 Task: Create a due date automation trigger when advanced on, 2 working days after a card is due add dates starting in less than 1 days at 11:00 AM.
Action: Mouse moved to (1259, 102)
Screenshot: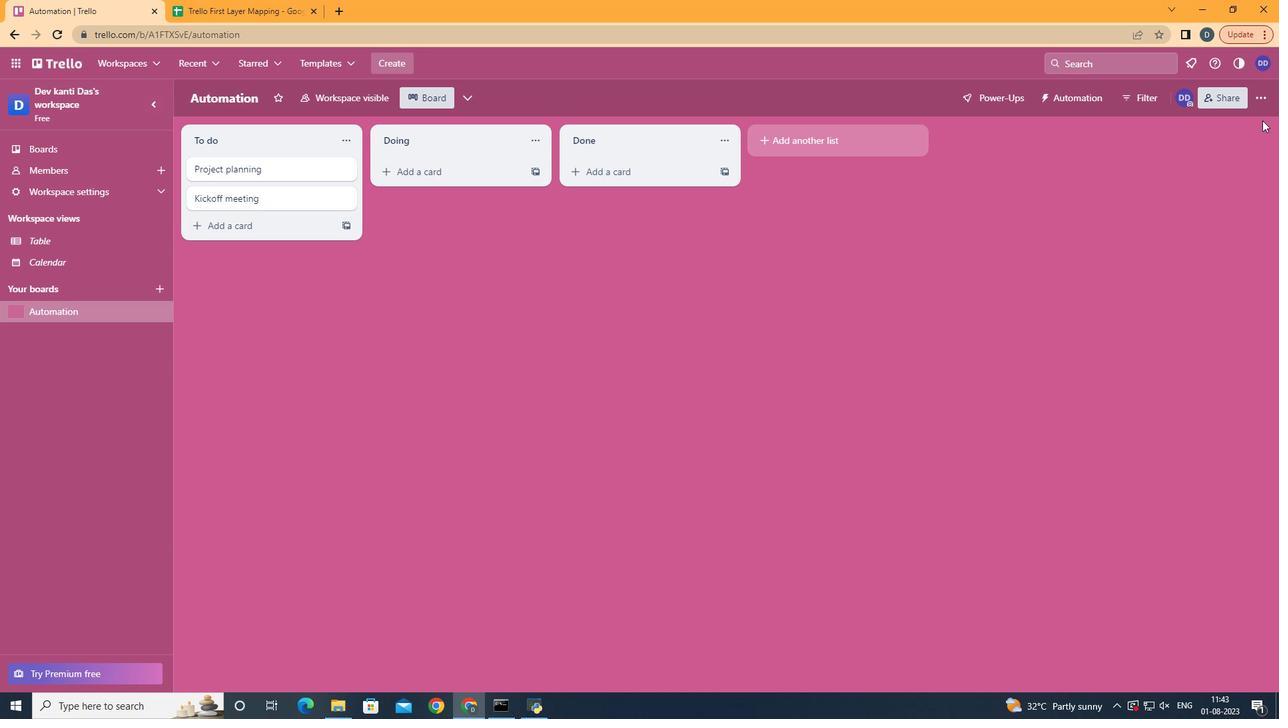 
Action: Mouse pressed left at (1259, 102)
Screenshot: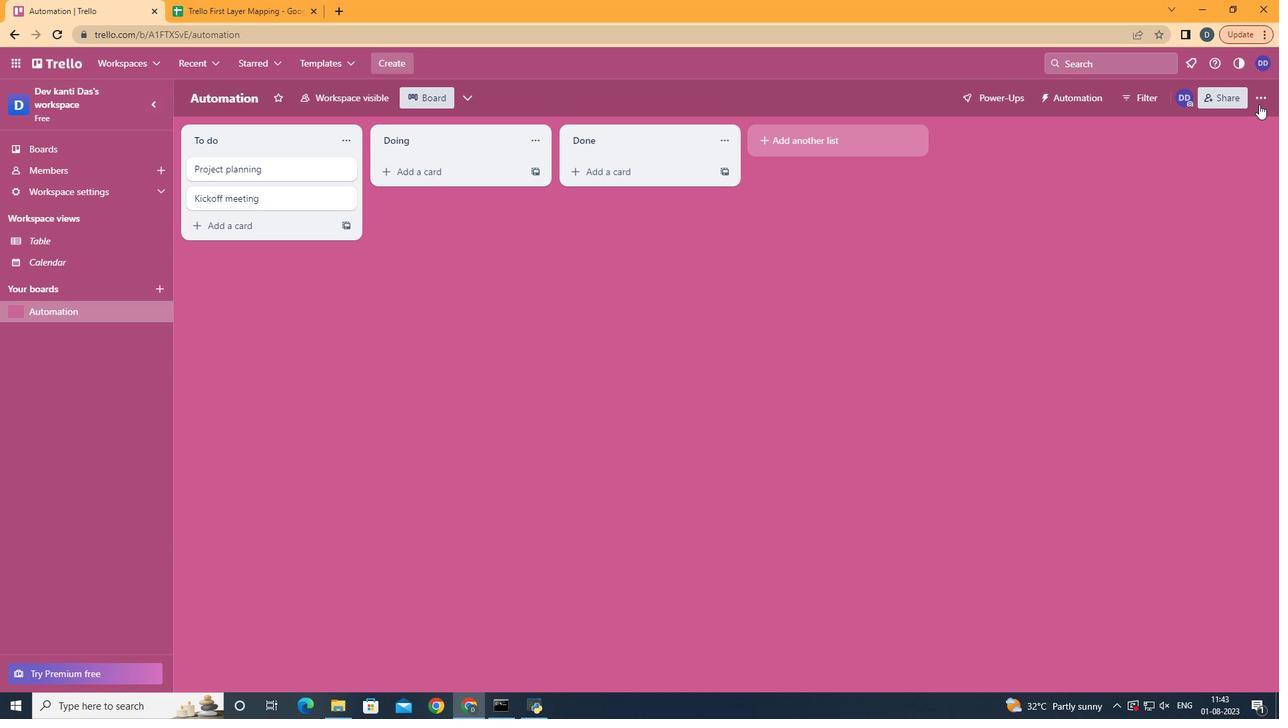 
Action: Mouse moved to (1176, 291)
Screenshot: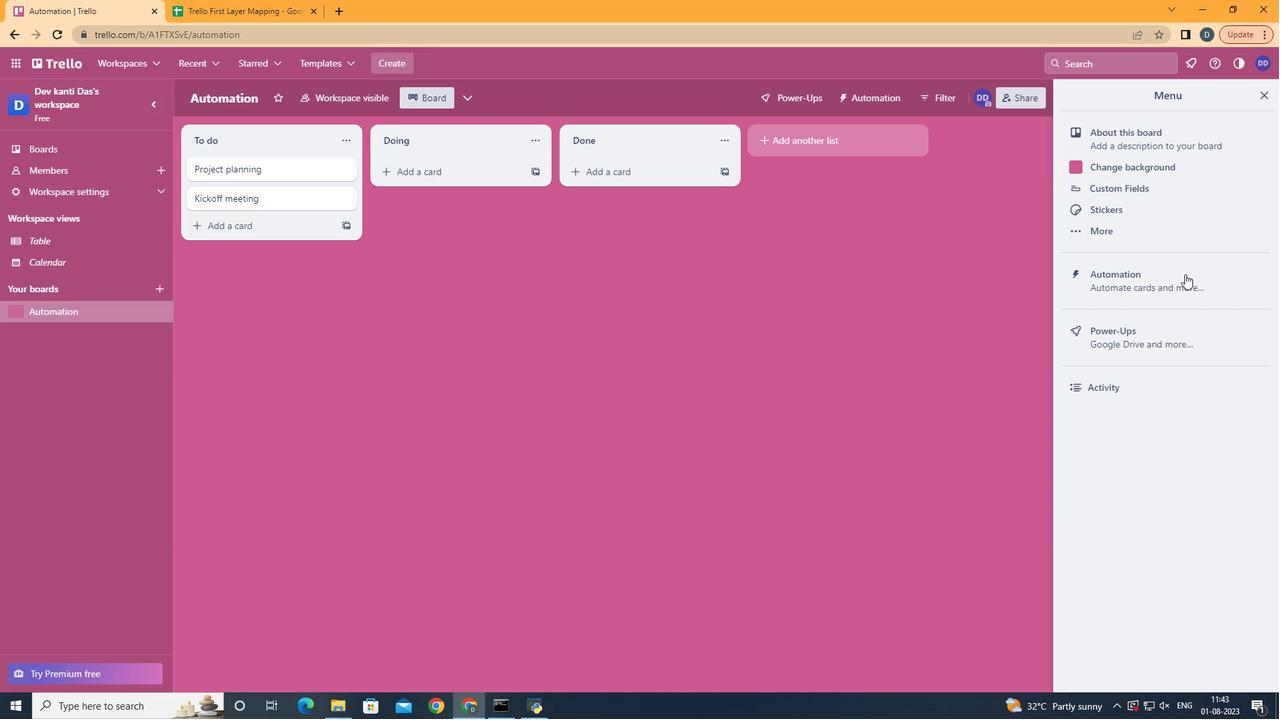 
Action: Mouse pressed left at (1176, 291)
Screenshot: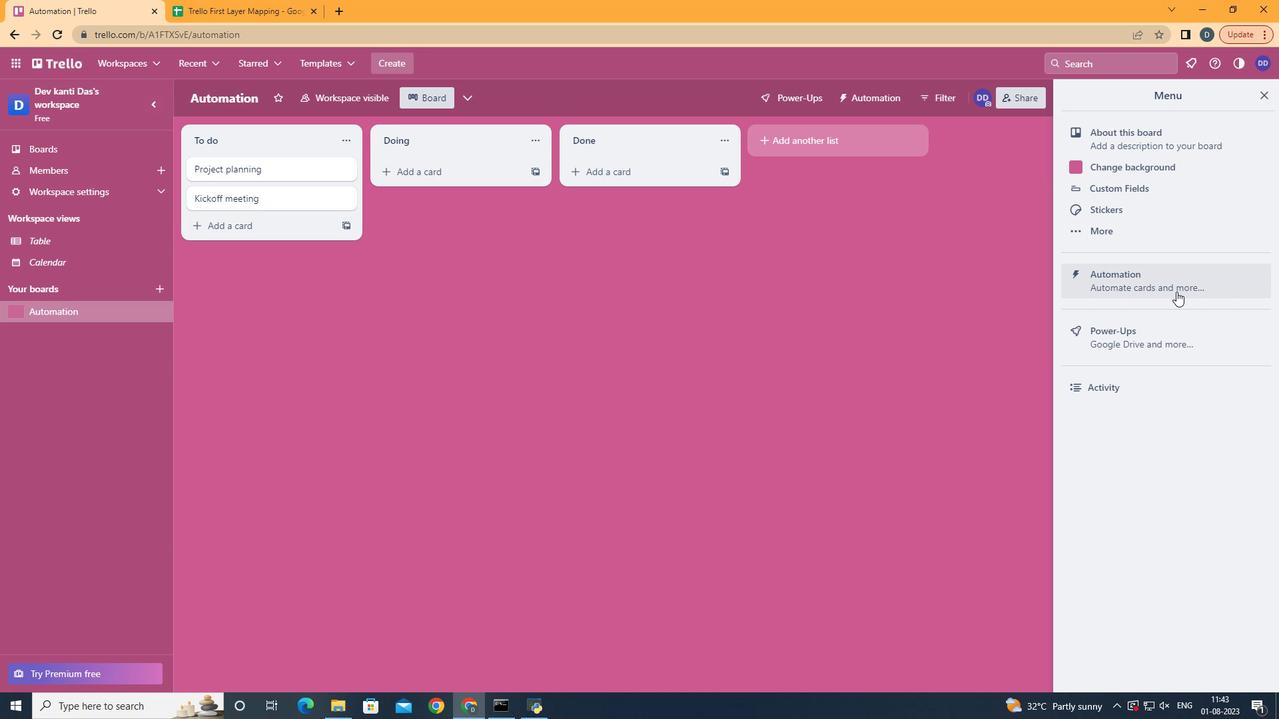 
Action: Mouse moved to (273, 269)
Screenshot: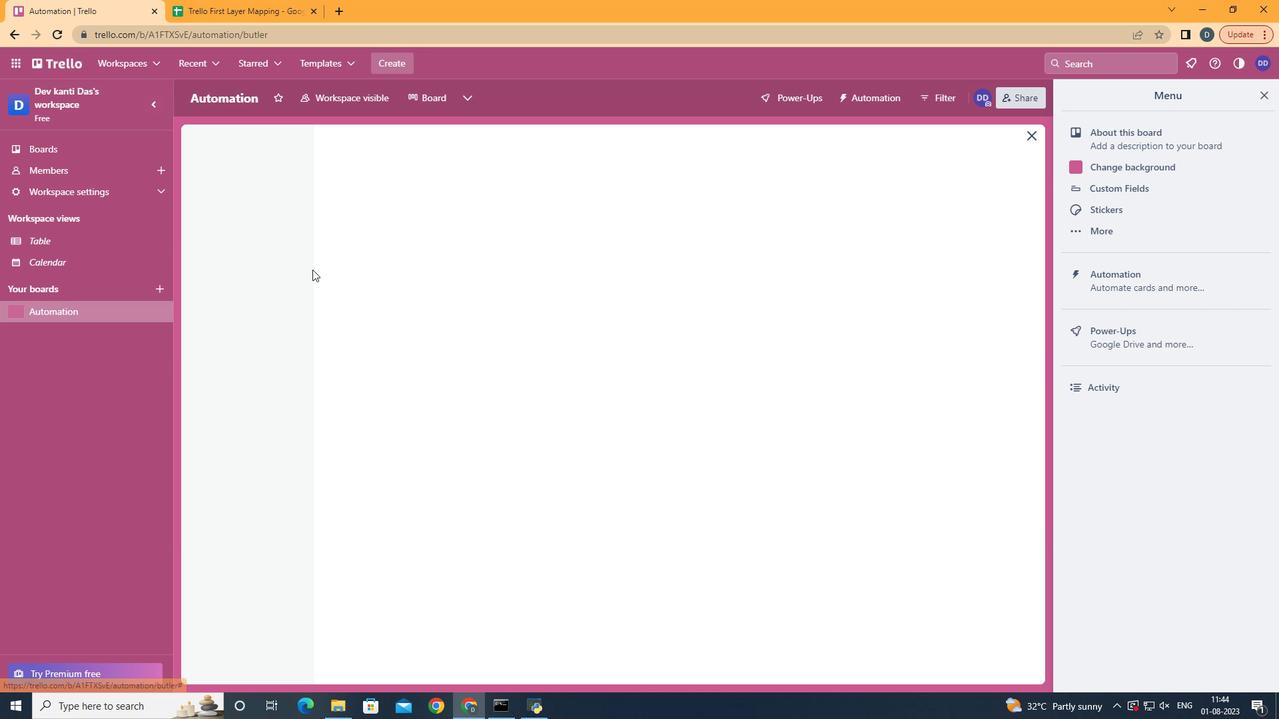 
Action: Mouse pressed left at (273, 269)
Screenshot: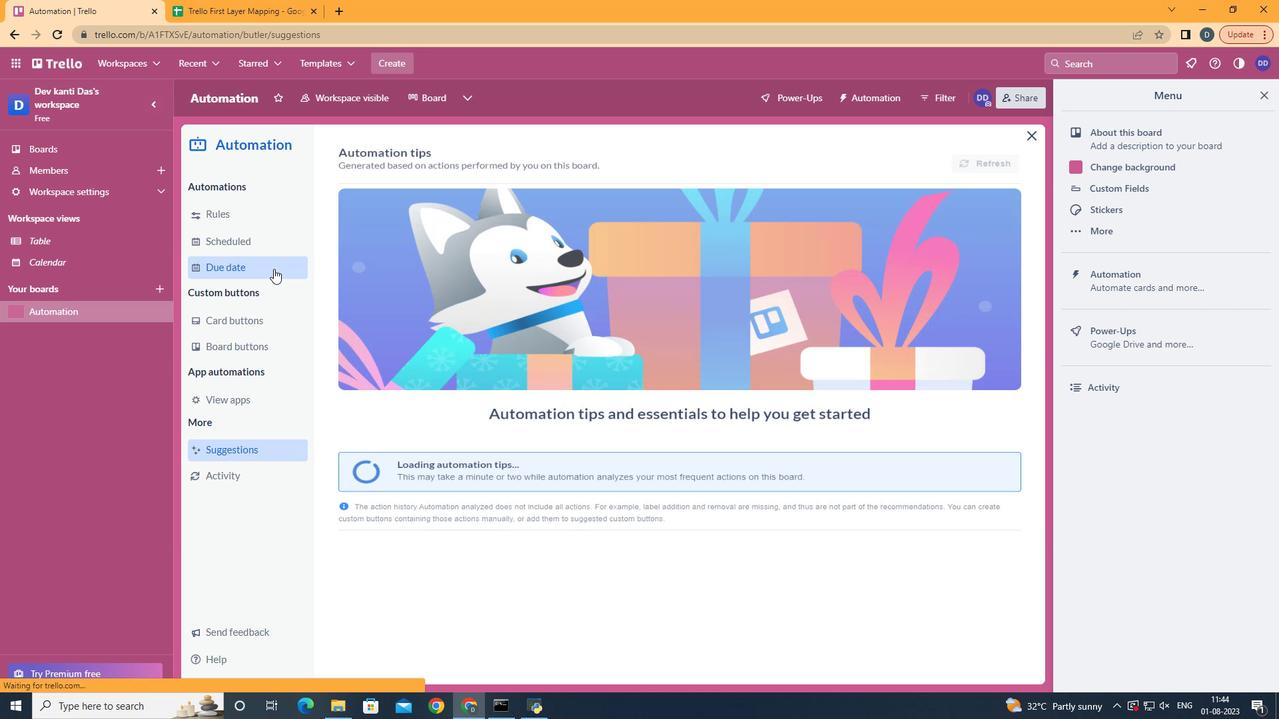 
Action: Mouse moved to (936, 165)
Screenshot: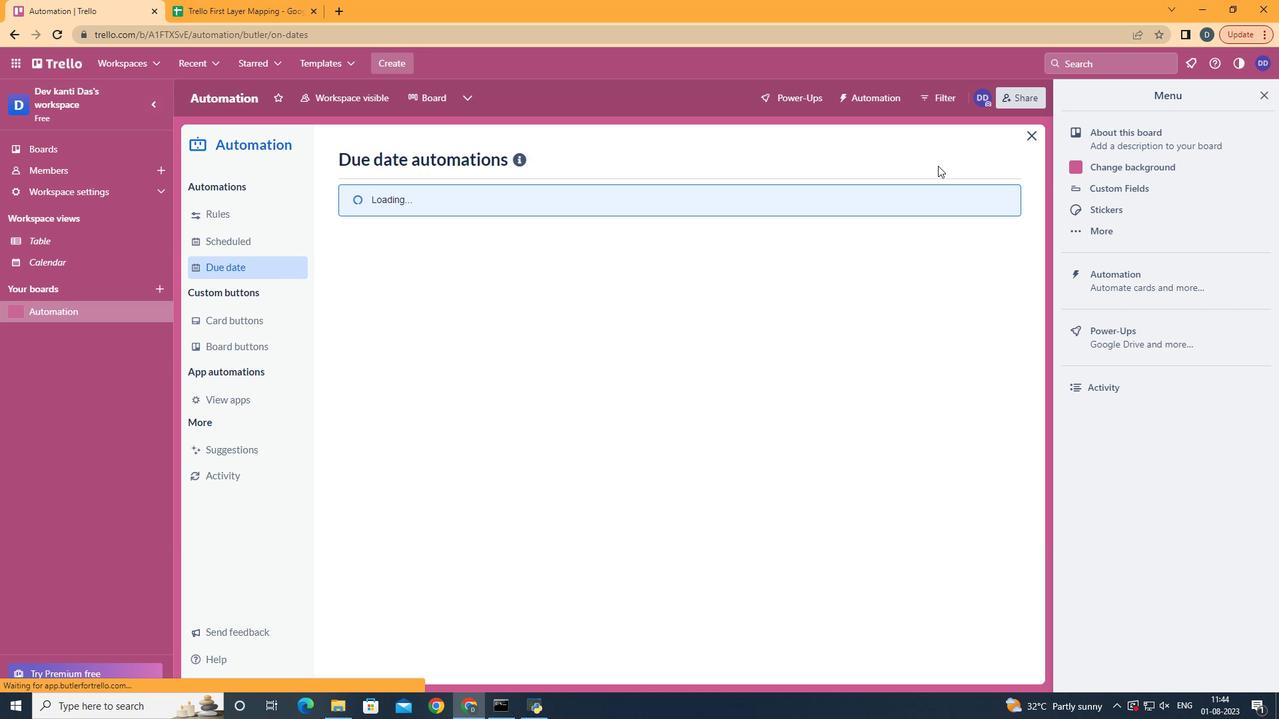 
Action: Mouse pressed left at (936, 165)
Screenshot: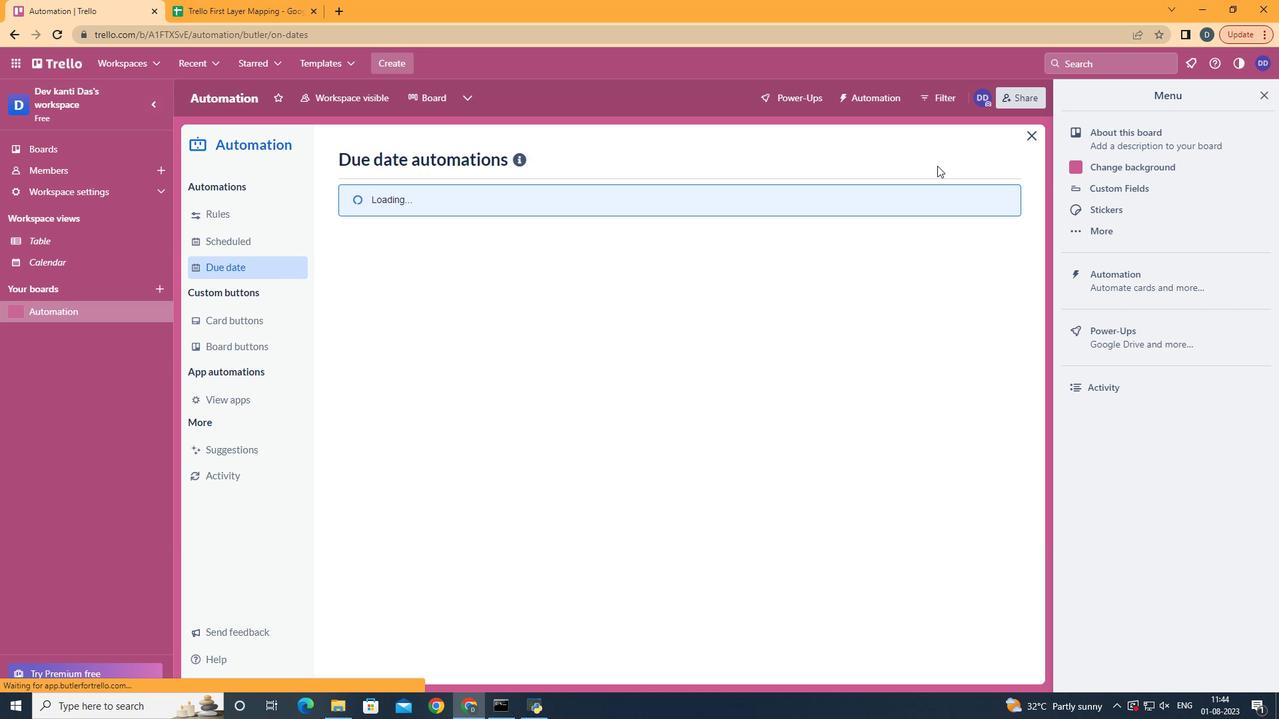 
Action: Mouse moved to (725, 301)
Screenshot: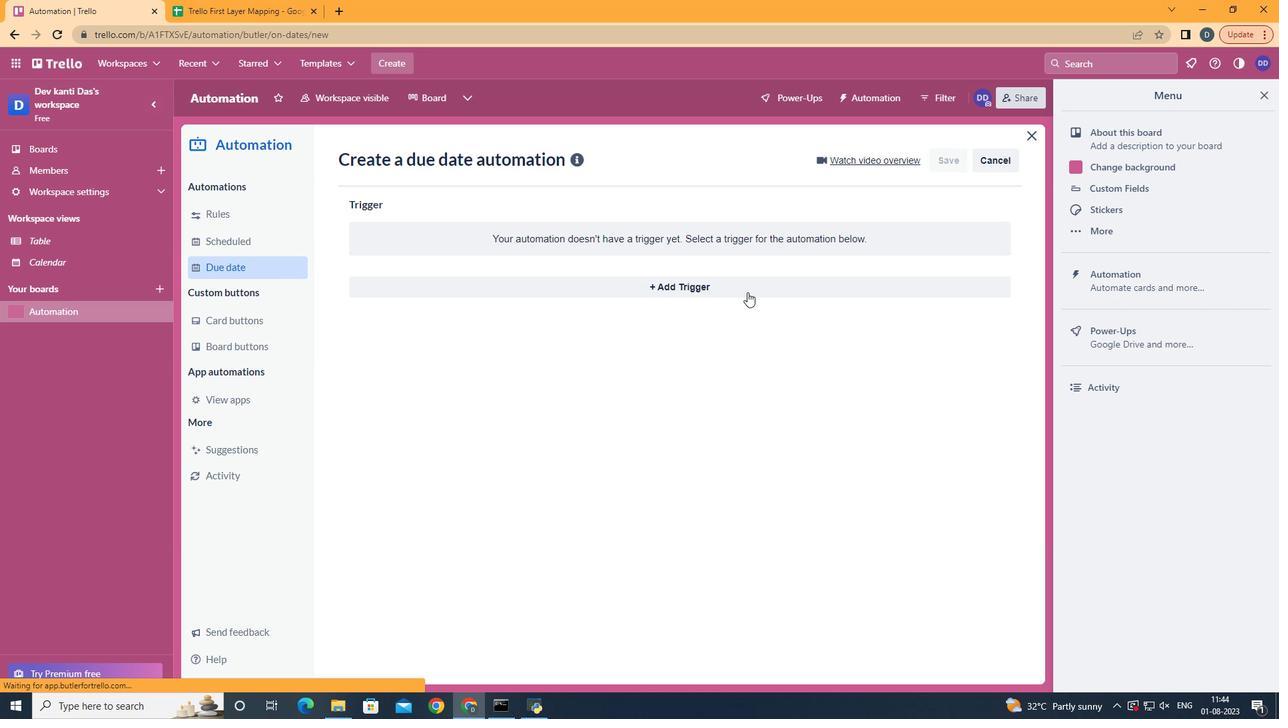
Action: Mouse pressed left at (725, 301)
Screenshot: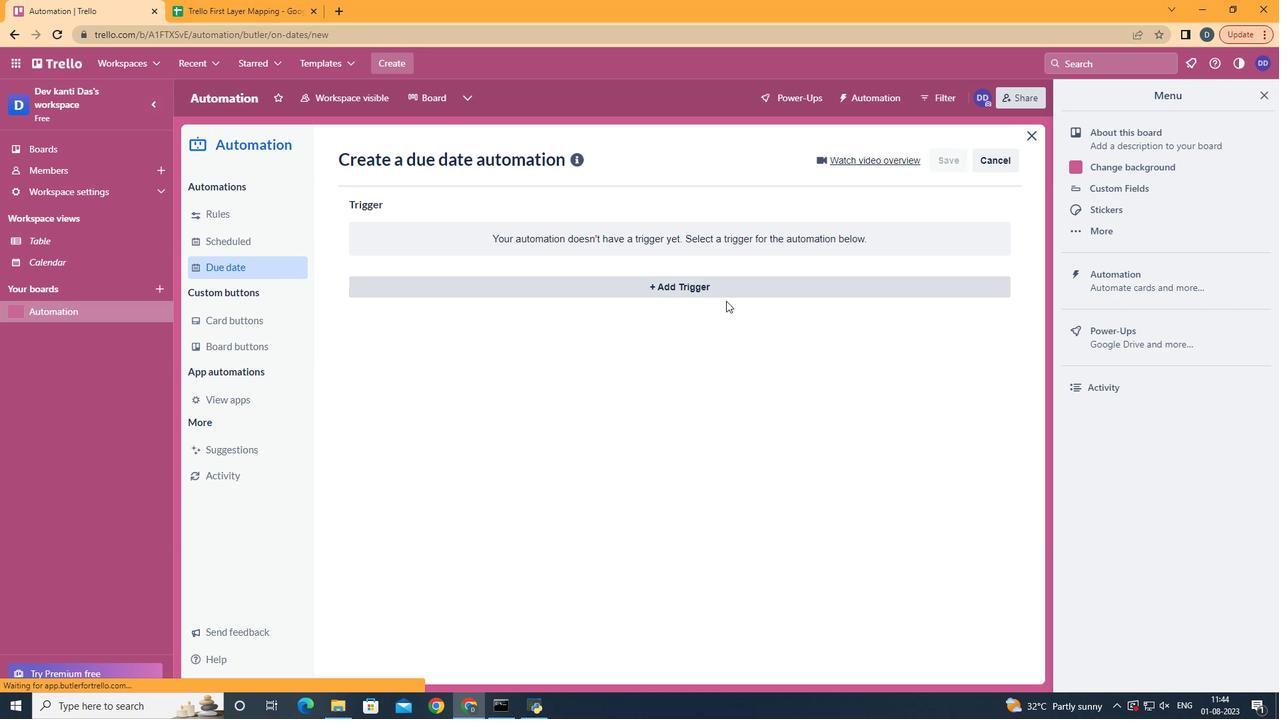 
Action: Mouse moved to (739, 281)
Screenshot: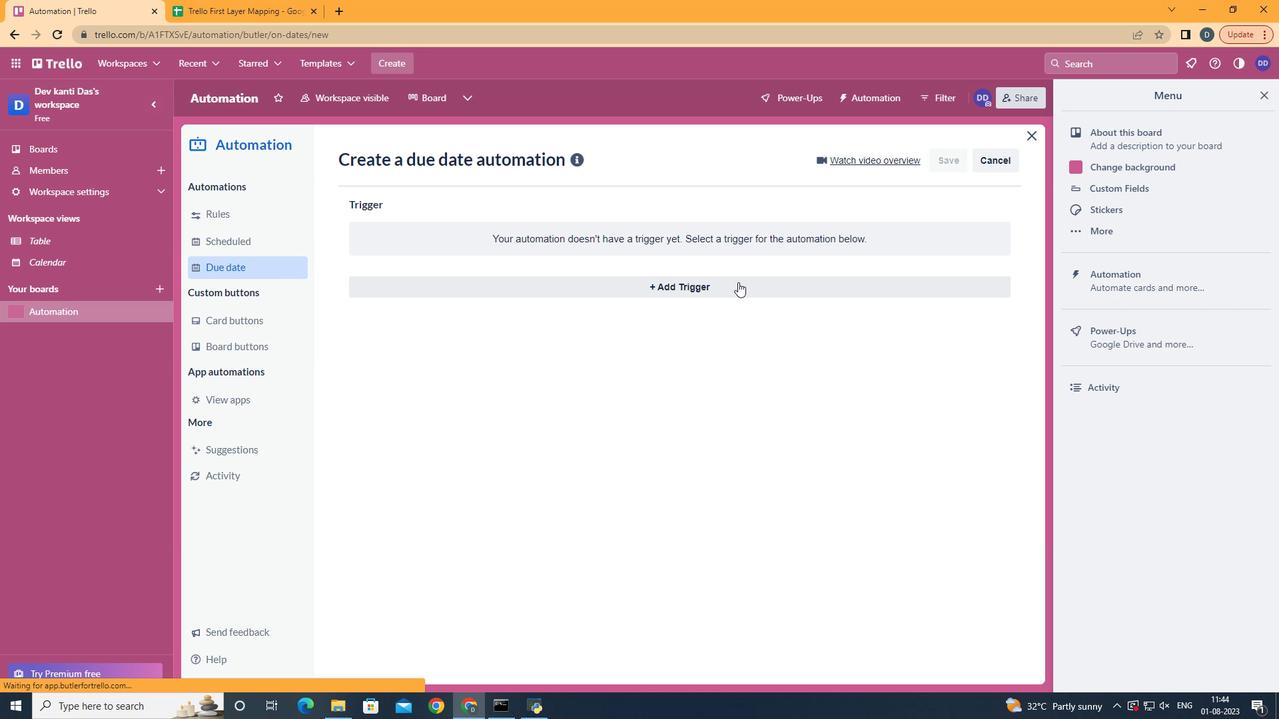 
Action: Mouse pressed left at (739, 281)
Screenshot: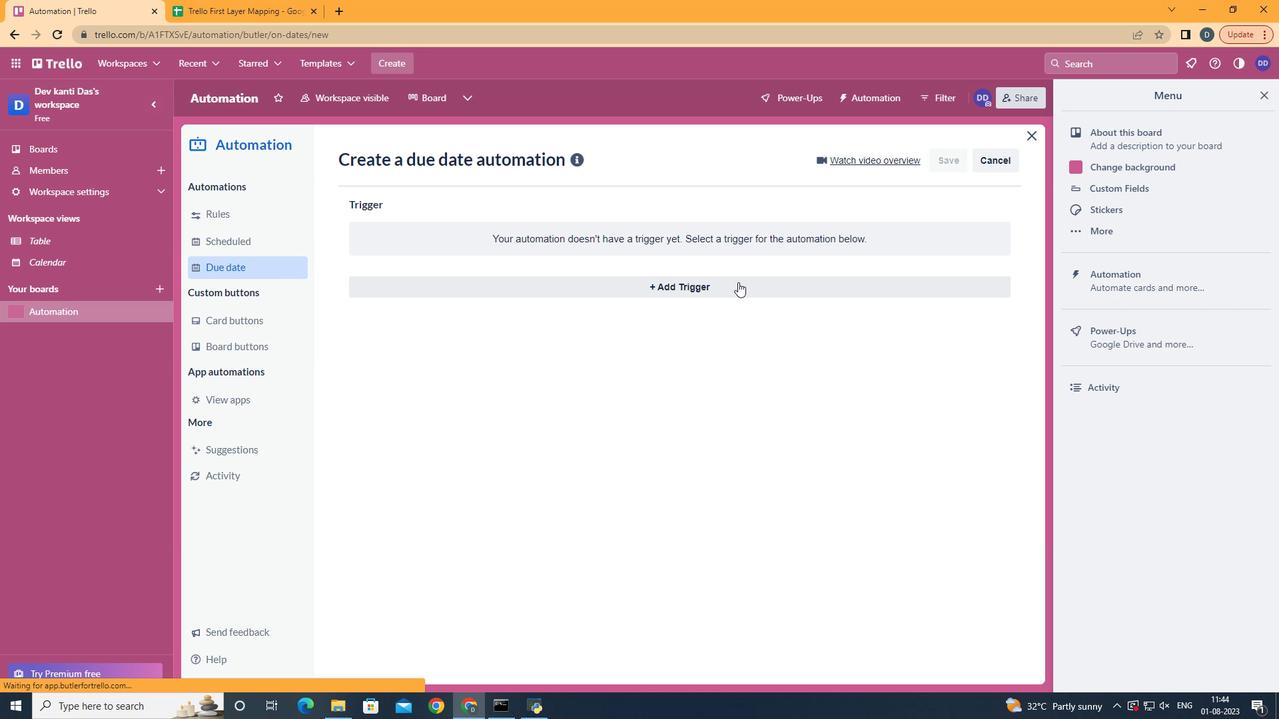 
Action: Mouse moved to (441, 535)
Screenshot: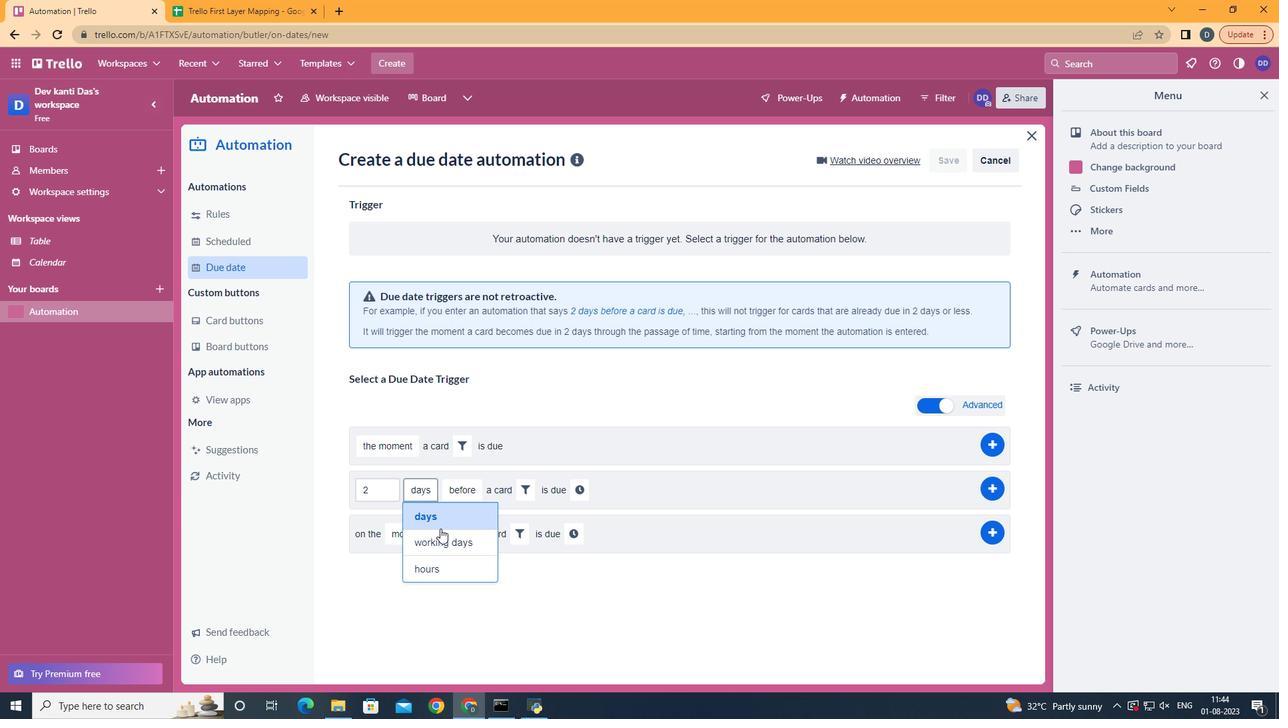 
Action: Mouse pressed left at (441, 535)
Screenshot: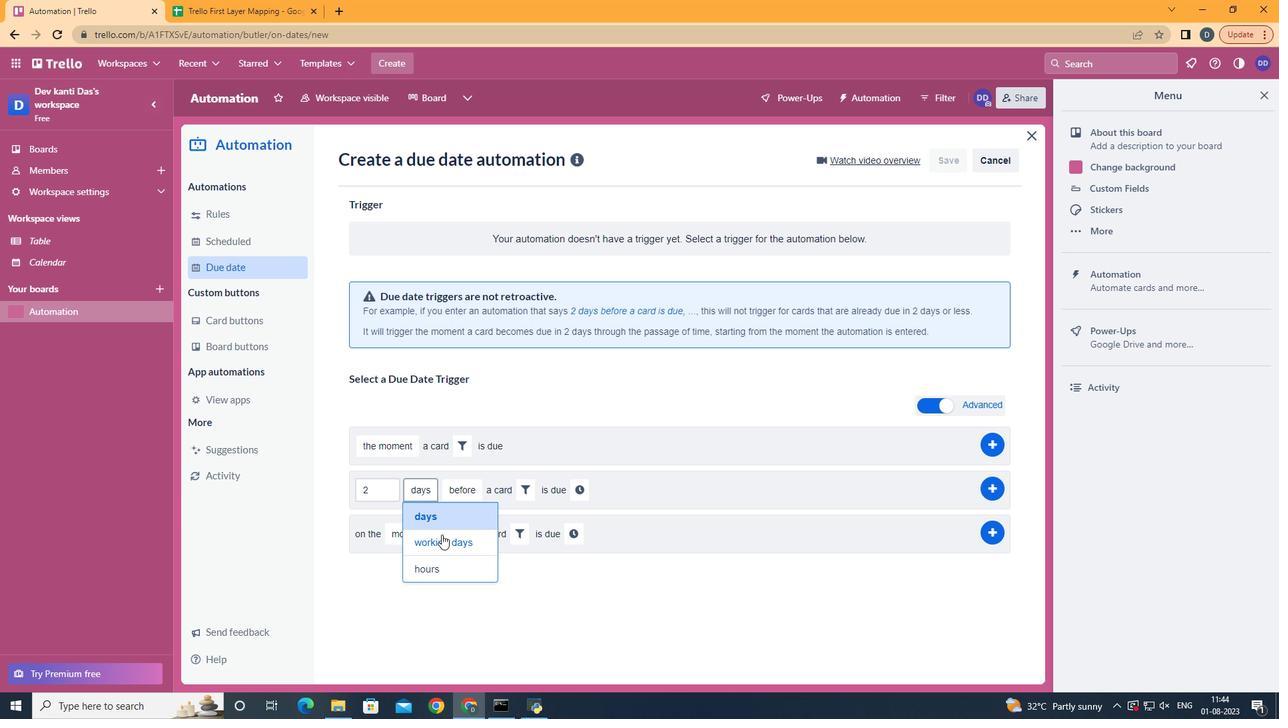 
Action: Mouse moved to (505, 538)
Screenshot: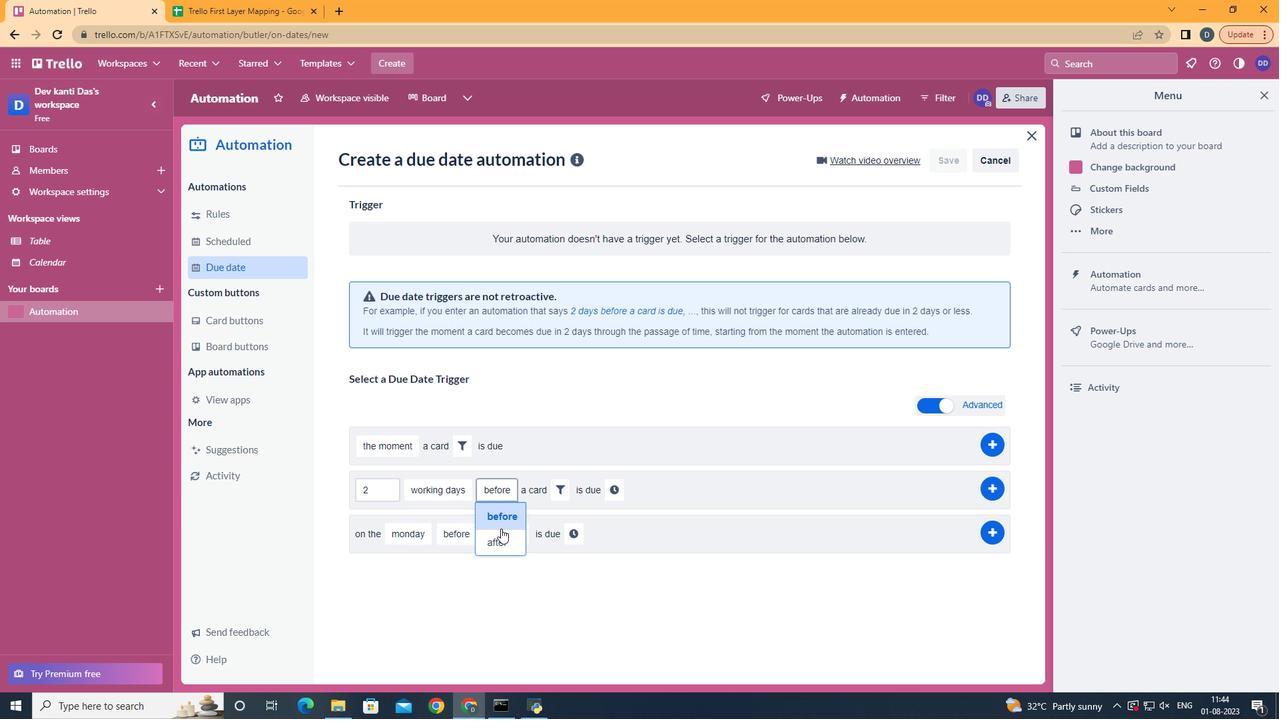 
Action: Mouse pressed left at (505, 538)
Screenshot: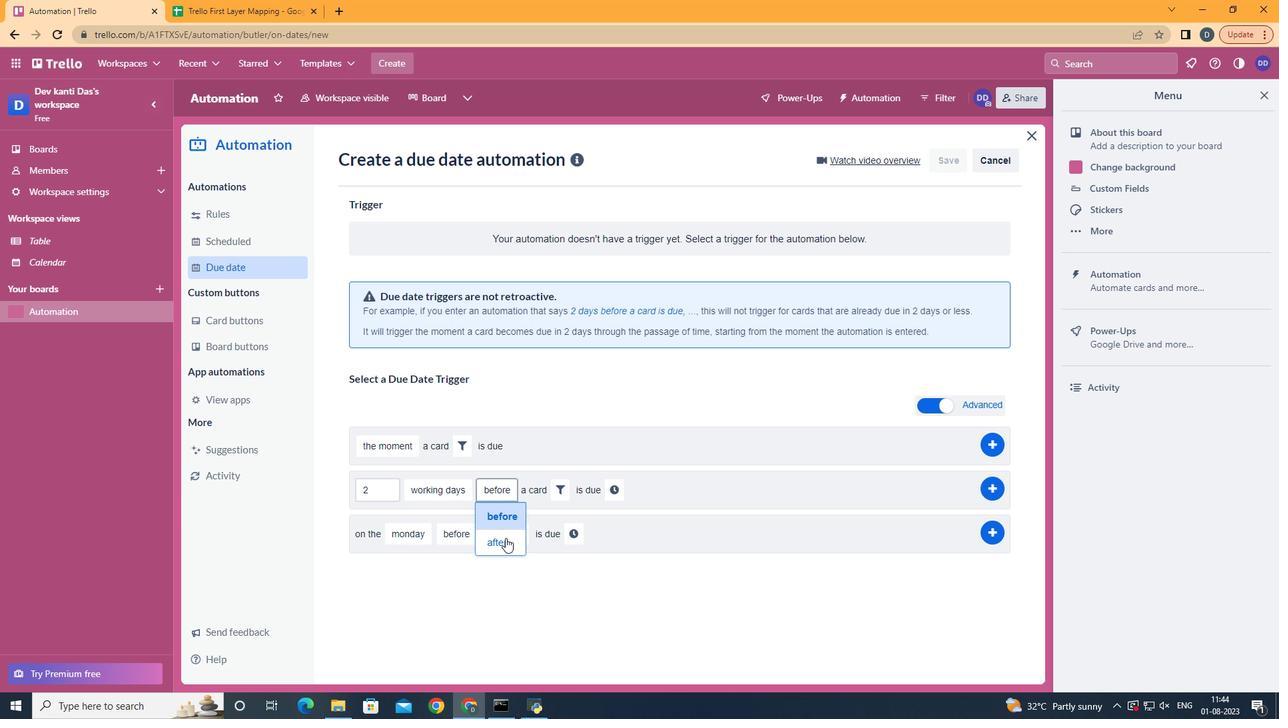 
Action: Mouse moved to (544, 493)
Screenshot: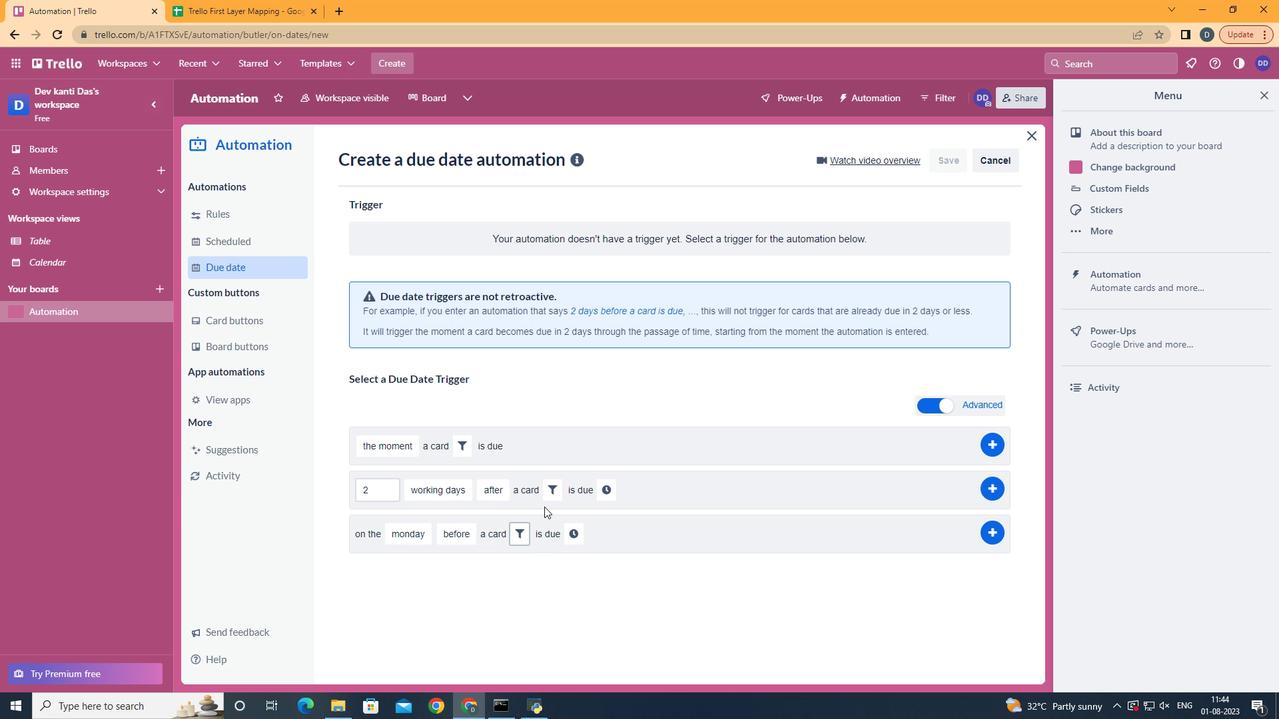 
Action: Mouse pressed left at (544, 493)
Screenshot: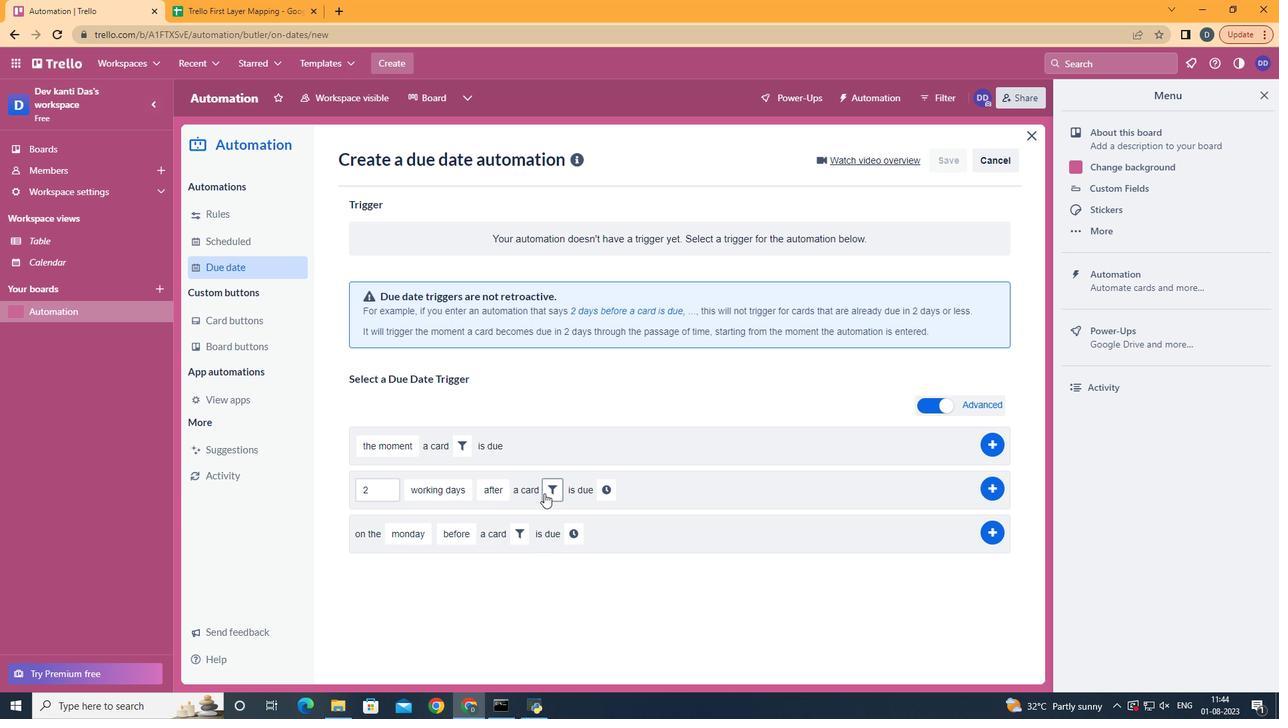 
Action: Mouse moved to (613, 528)
Screenshot: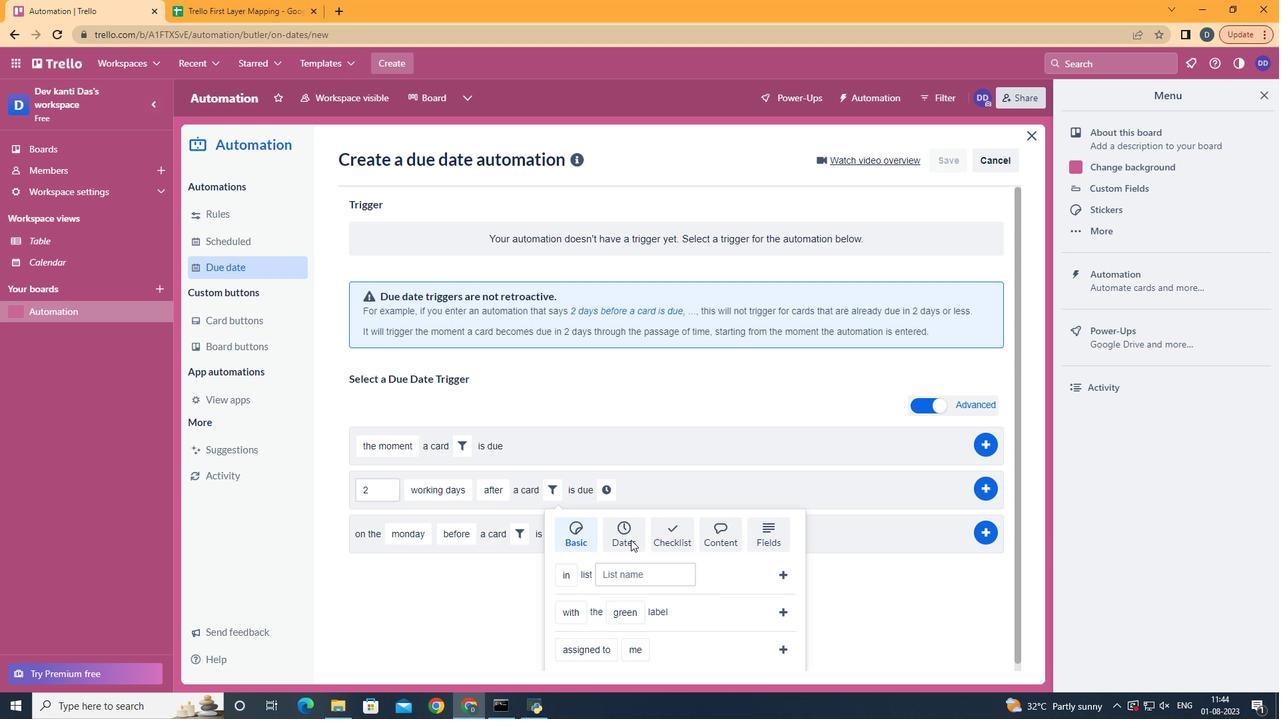 
Action: Mouse pressed left at (613, 528)
Screenshot: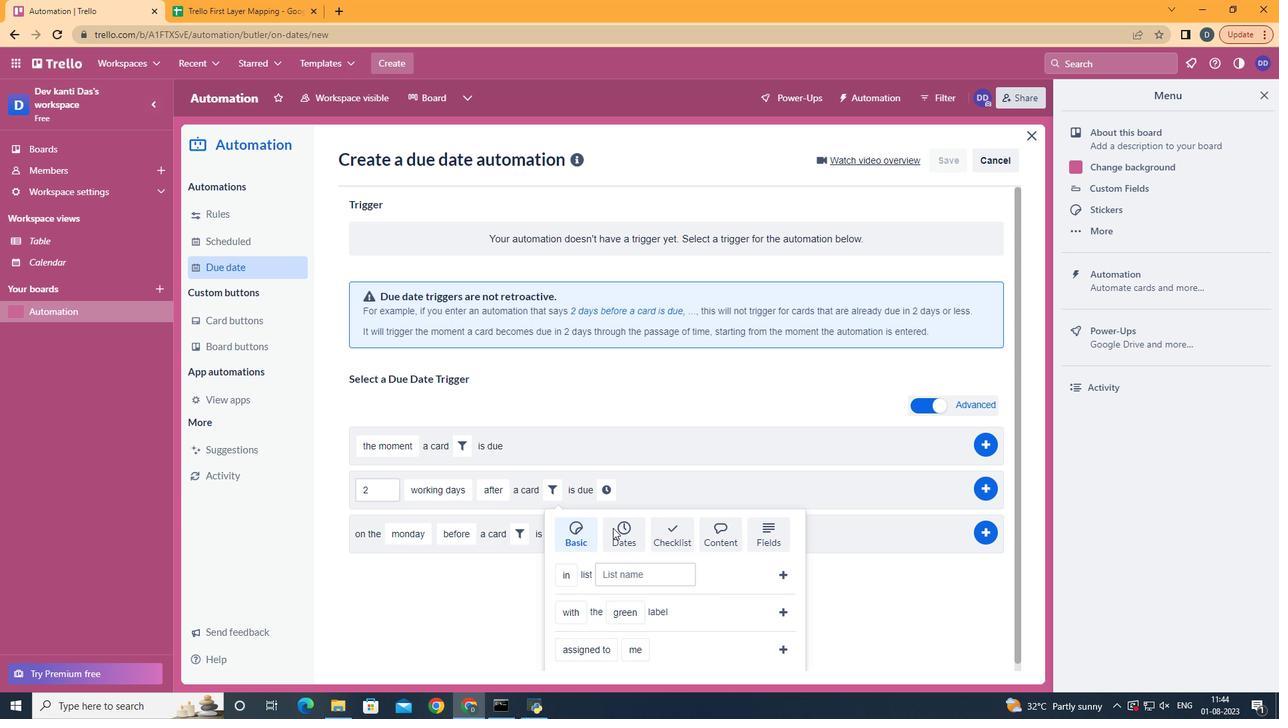 
Action: Mouse moved to (623, 525)
Screenshot: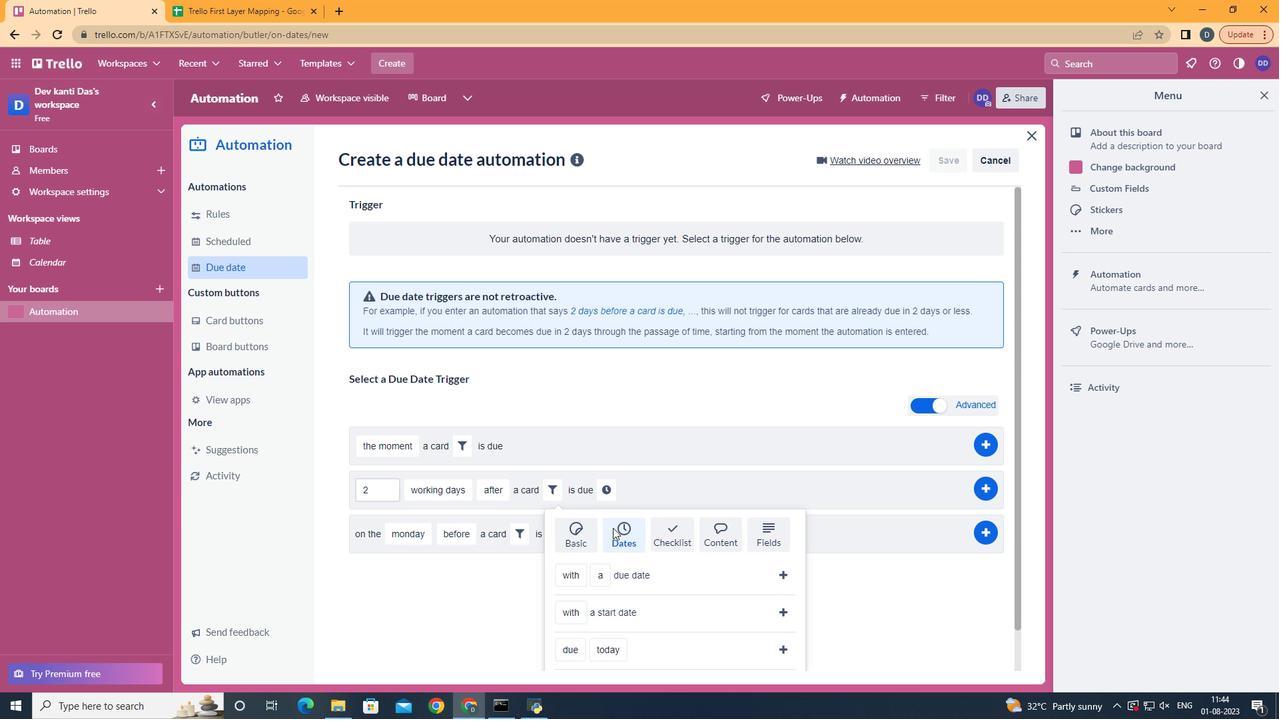 
Action: Mouse scrolled (623, 525) with delta (0, 0)
Screenshot: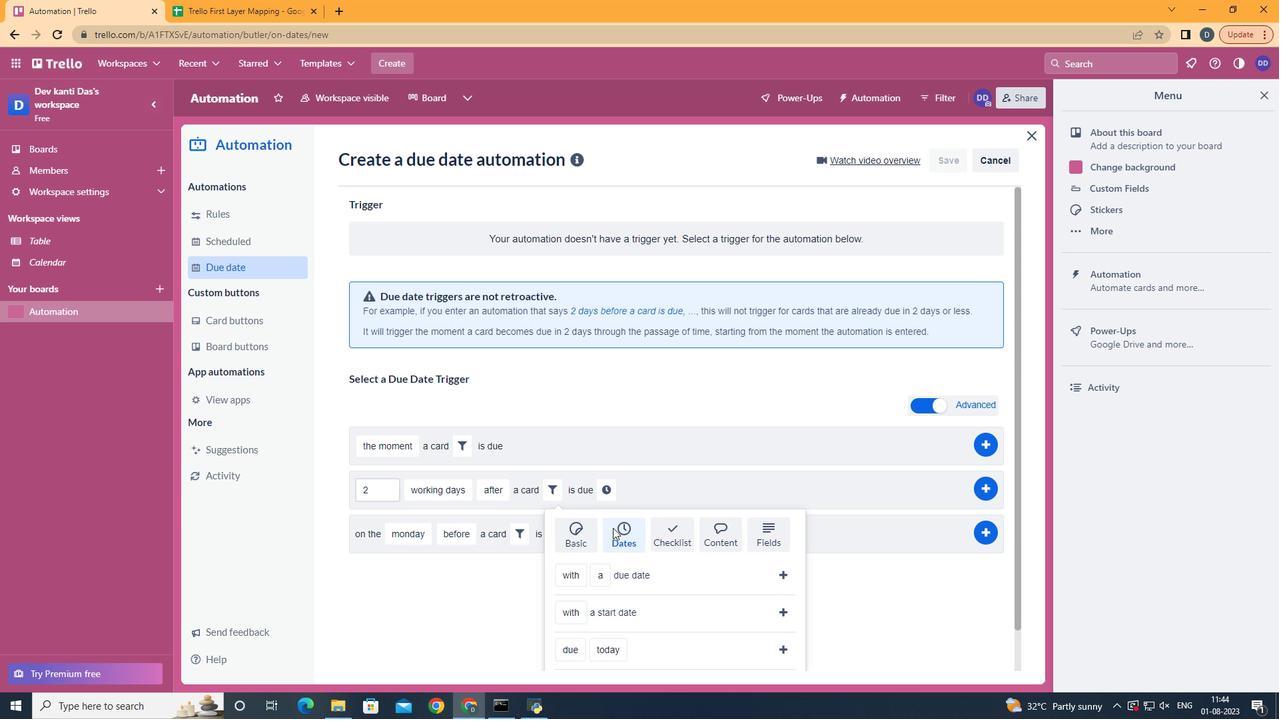 
Action: Mouse moved to (645, 518)
Screenshot: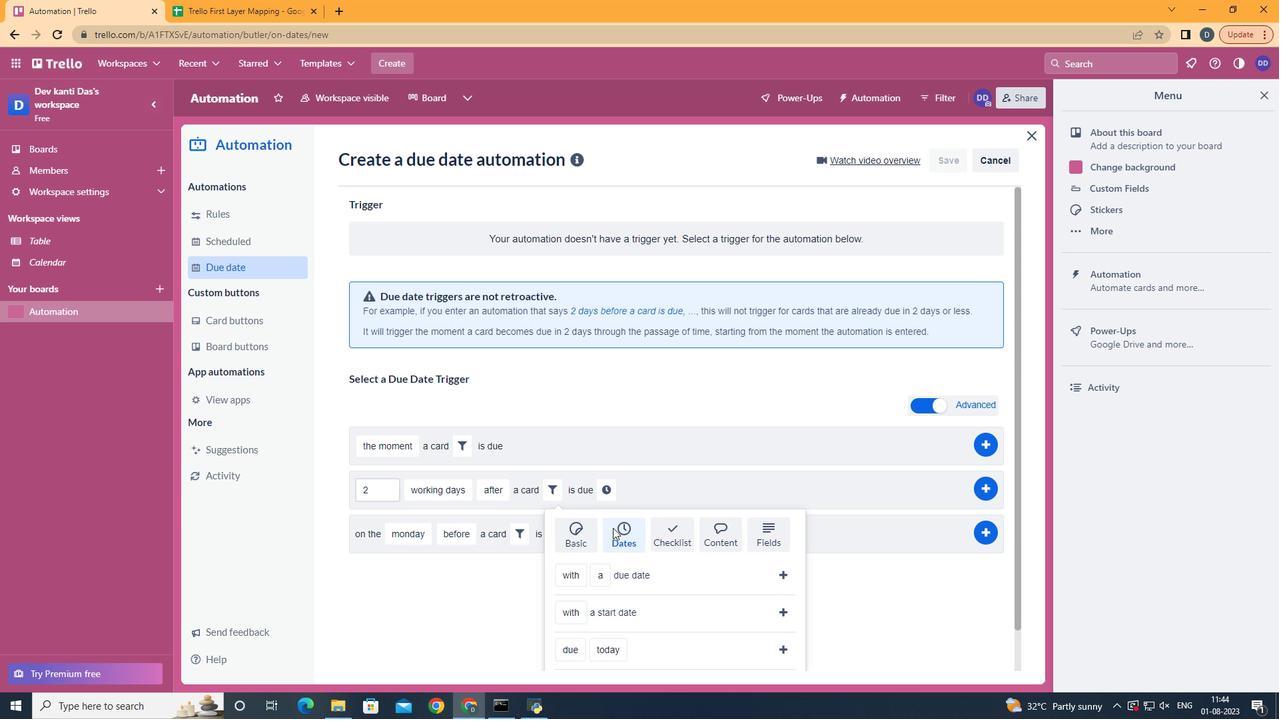 
Action: Mouse scrolled (645, 517) with delta (0, 0)
Screenshot: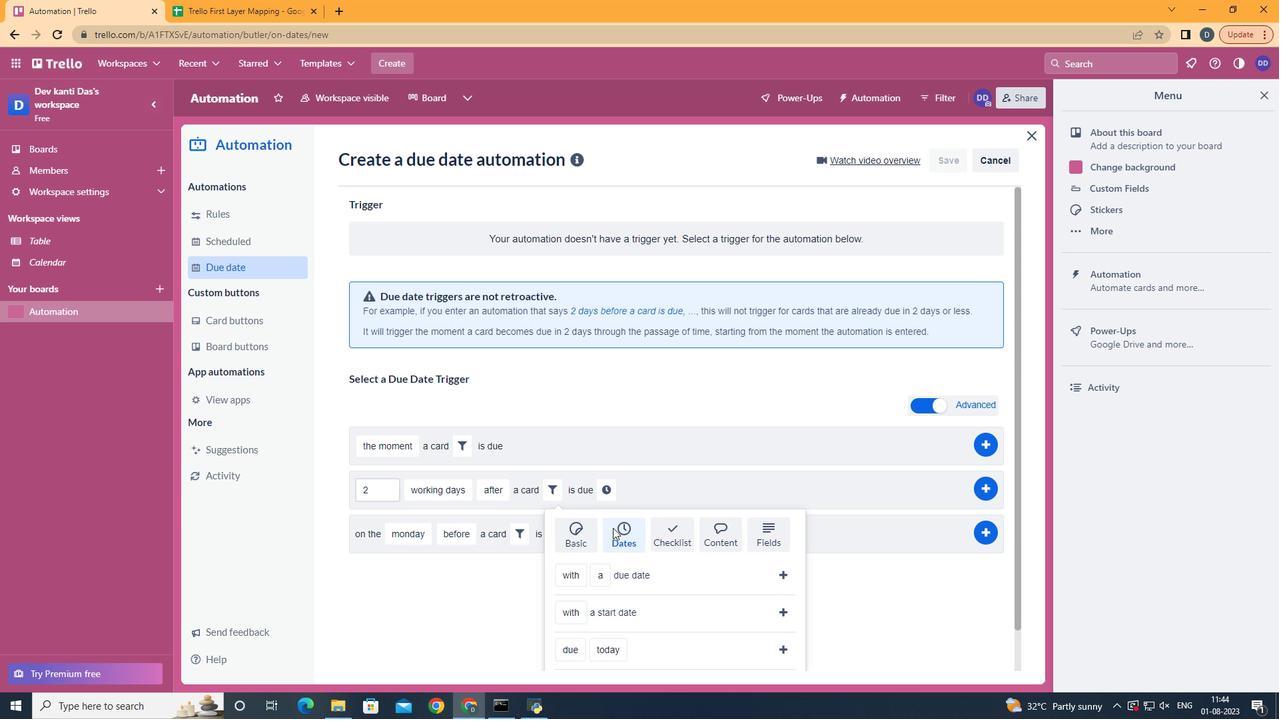 
Action: Mouse moved to (657, 515)
Screenshot: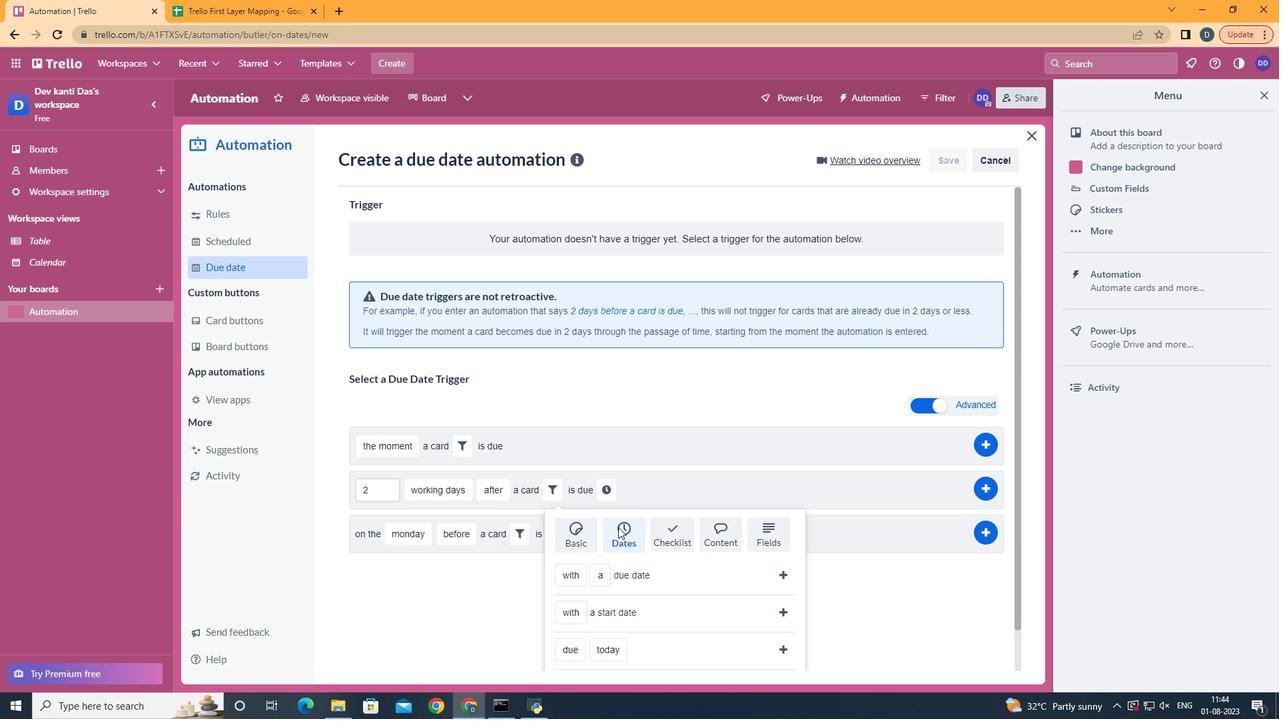 
Action: Mouse scrolled (657, 514) with delta (0, 0)
Screenshot: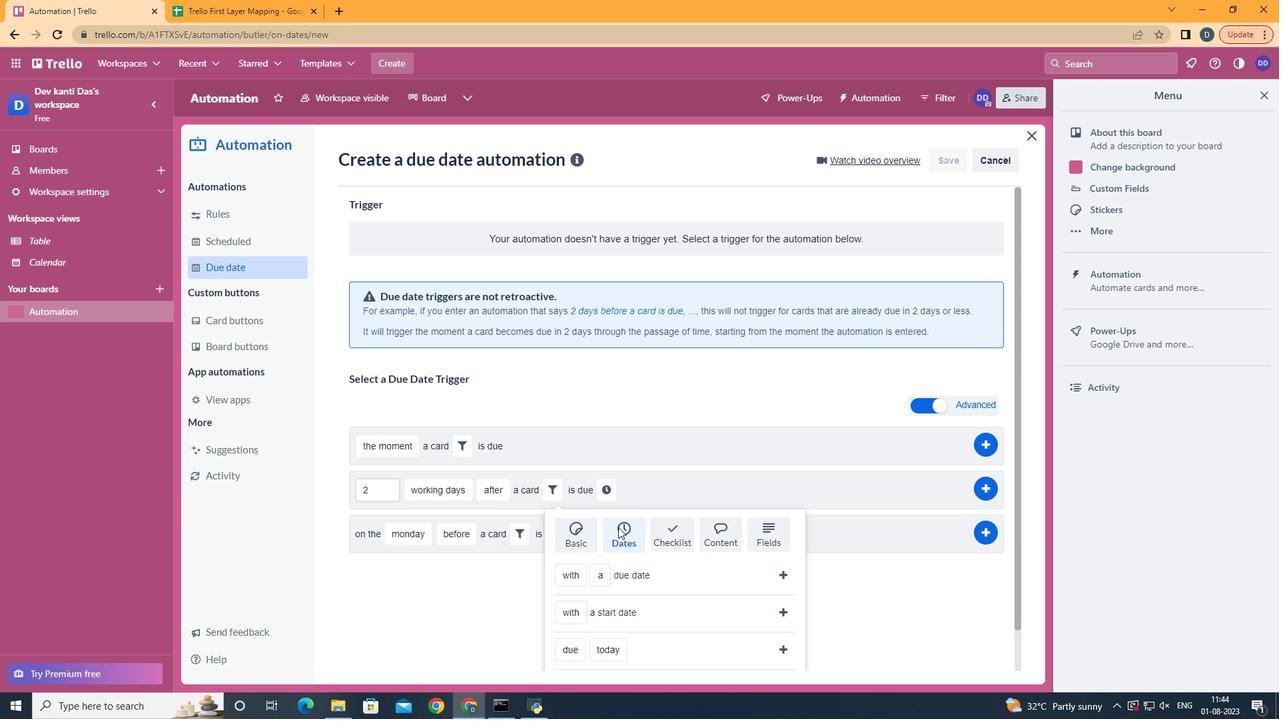 
Action: Mouse moved to (660, 515)
Screenshot: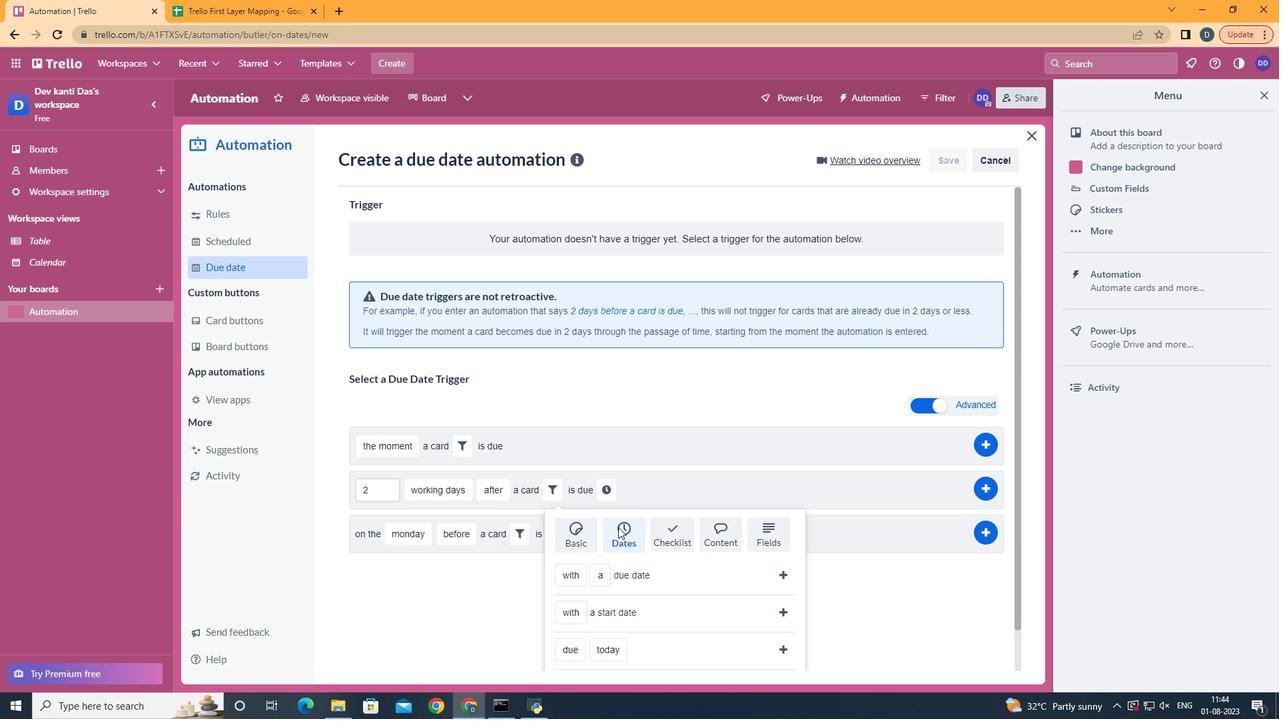 
Action: Mouse scrolled (660, 514) with delta (0, 0)
Screenshot: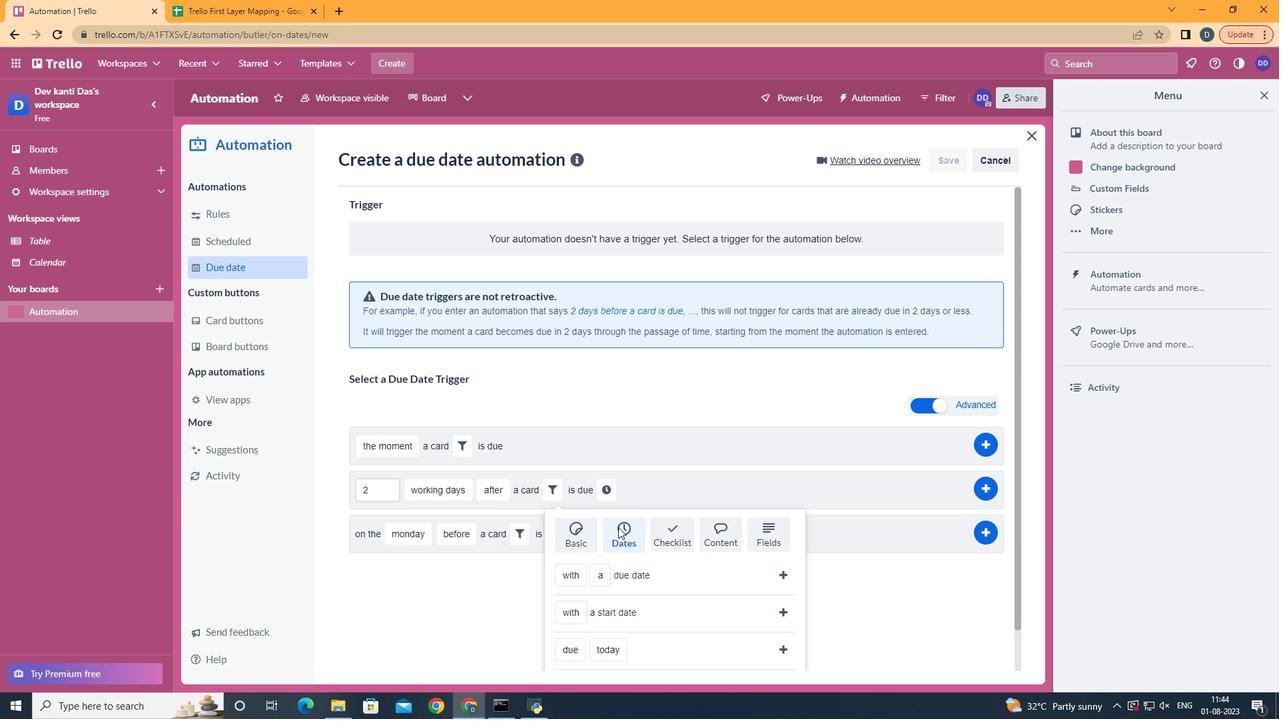 
Action: Mouse moved to (581, 625)
Screenshot: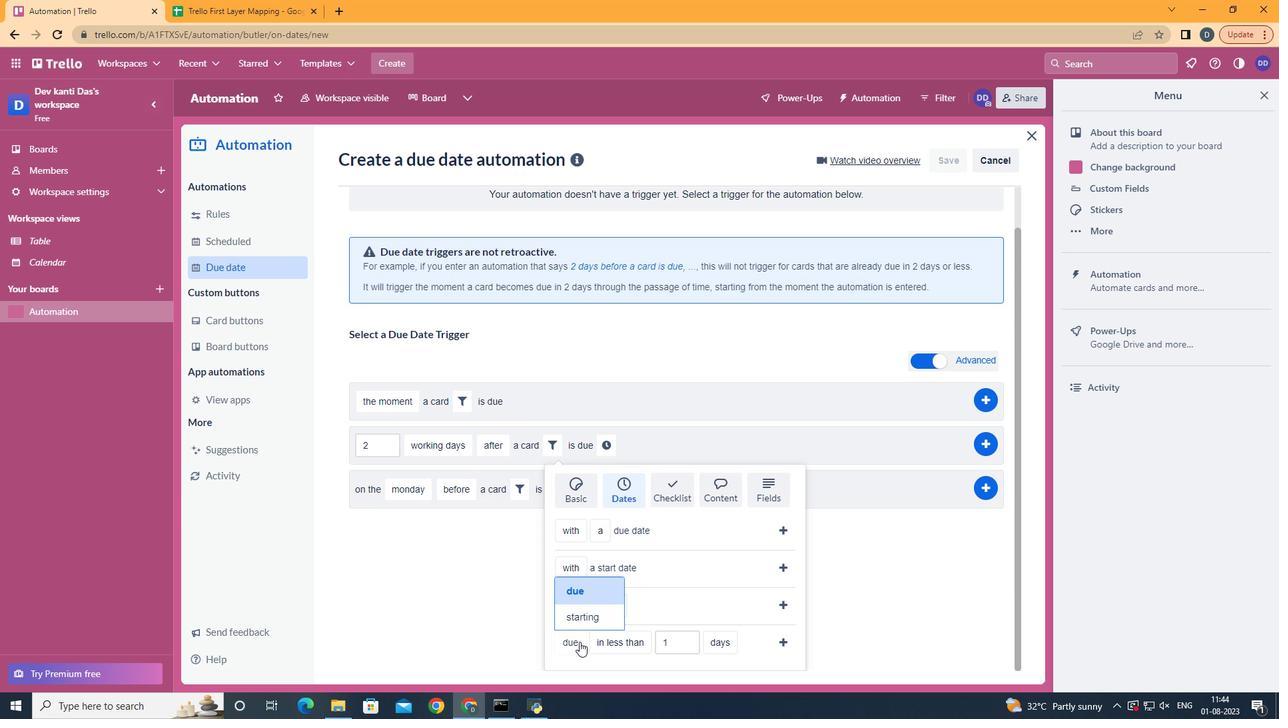 
Action: Mouse pressed left at (581, 625)
Screenshot: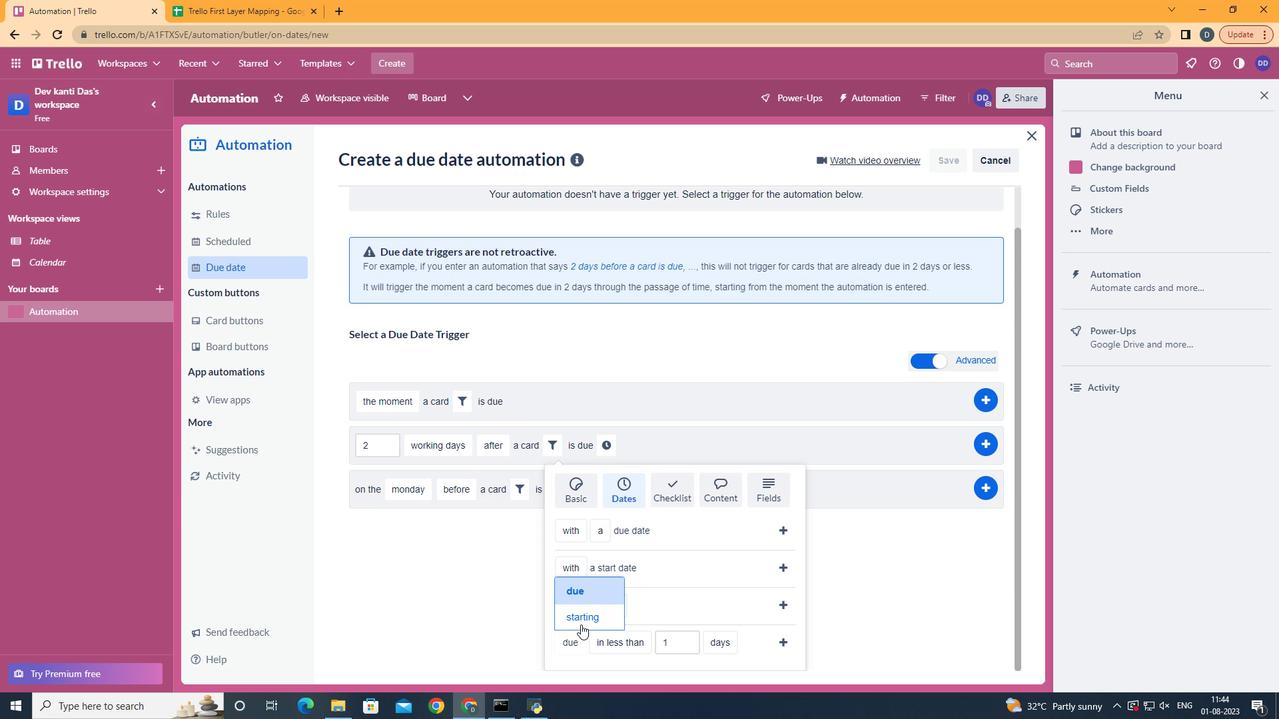 
Action: Mouse moved to (647, 529)
Screenshot: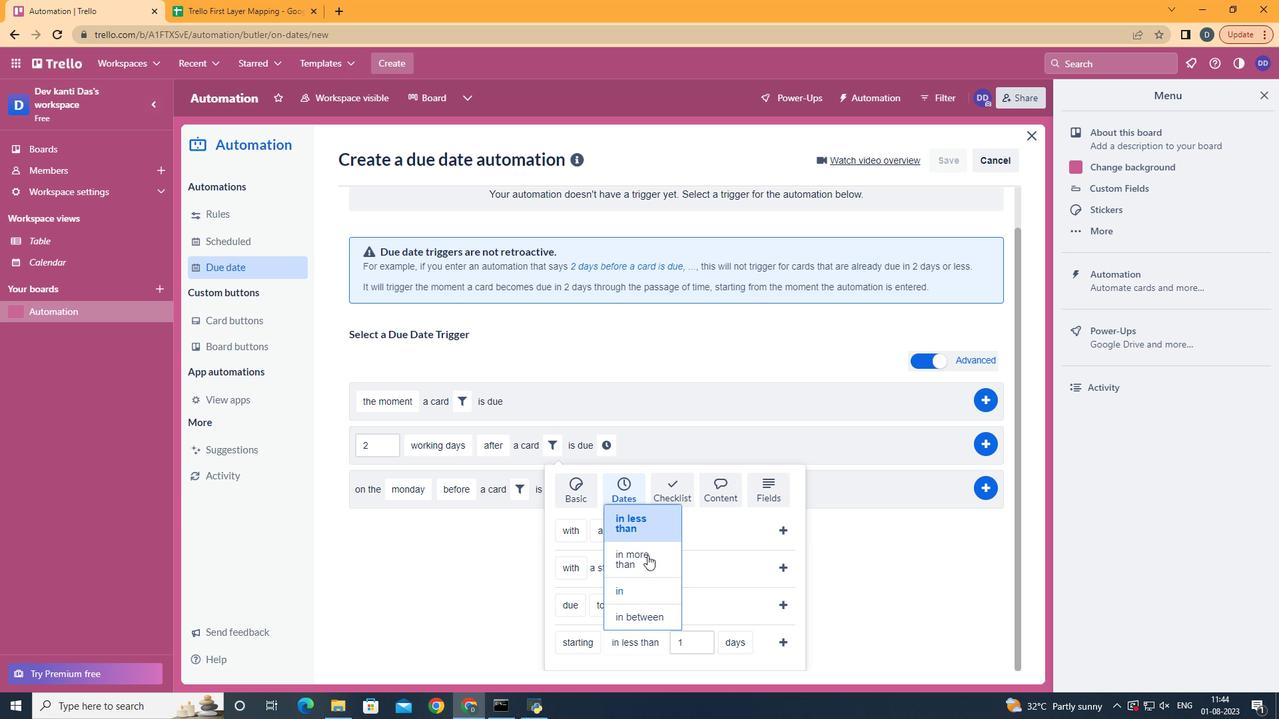 
Action: Mouse pressed left at (647, 529)
Screenshot: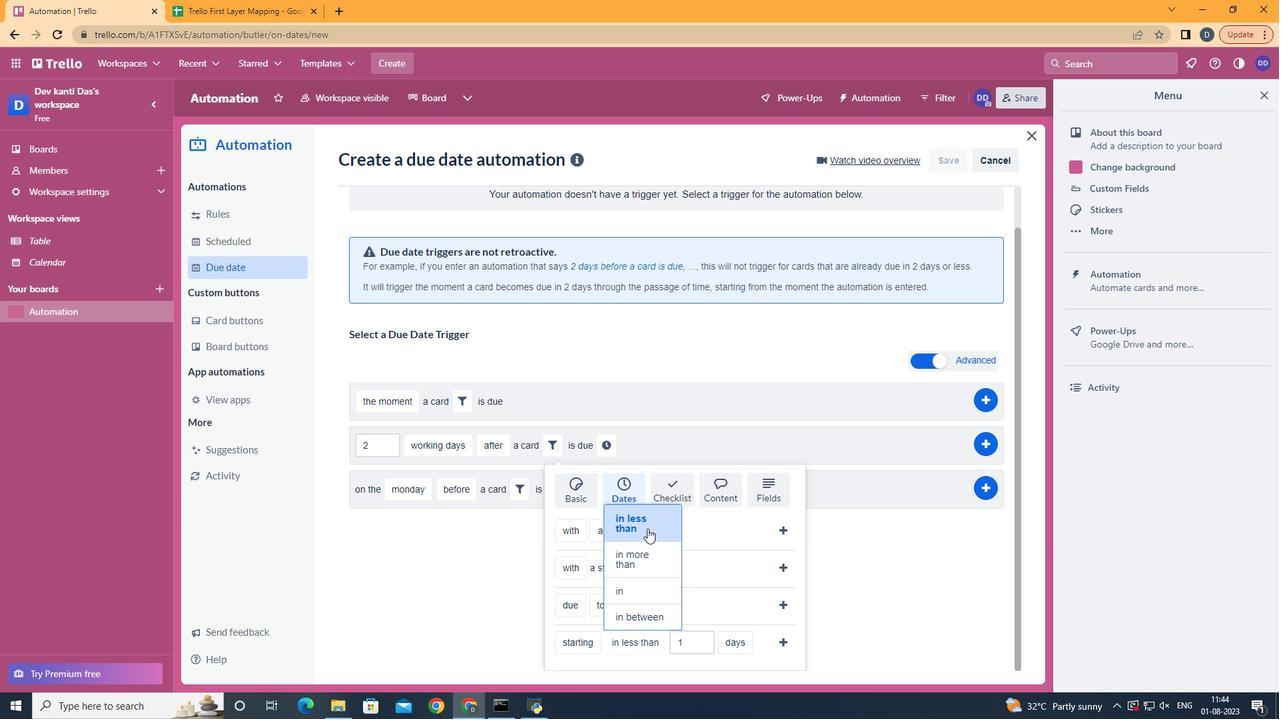 
Action: Mouse moved to (744, 601)
Screenshot: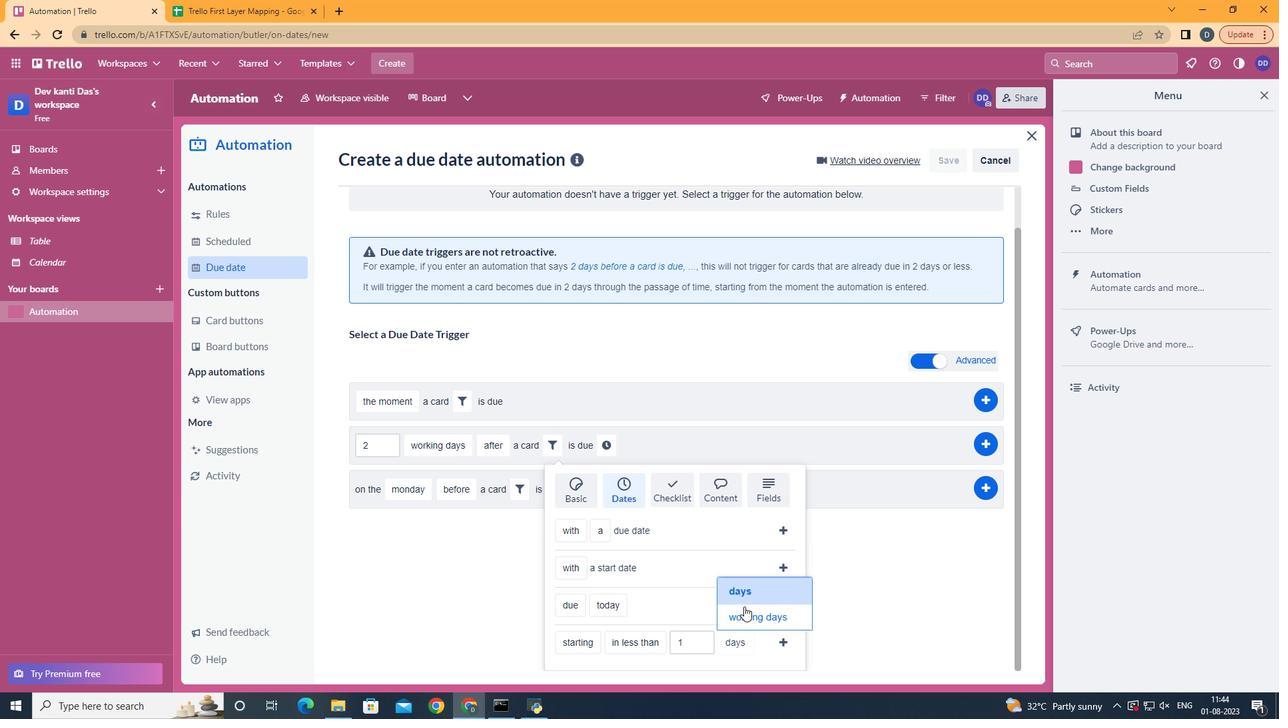 
Action: Mouse pressed left at (744, 601)
Screenshot: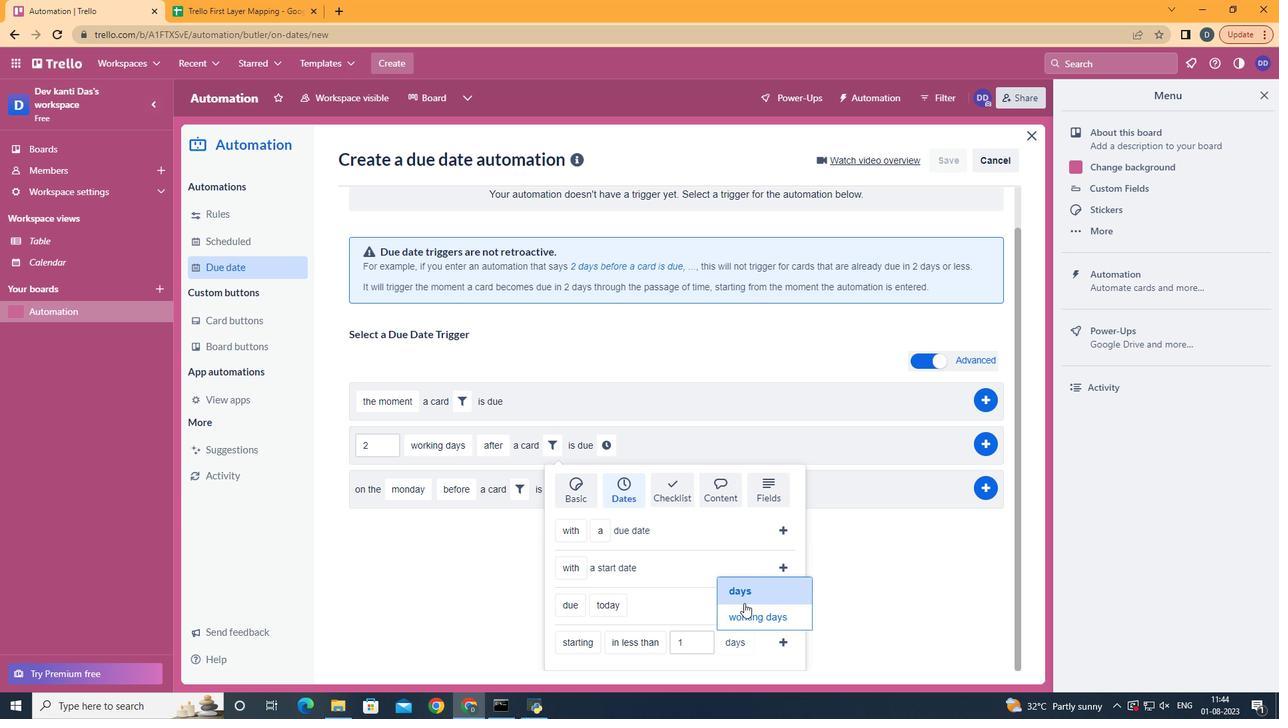 
Action: Mouse moved to (781, 644)
Screenshot: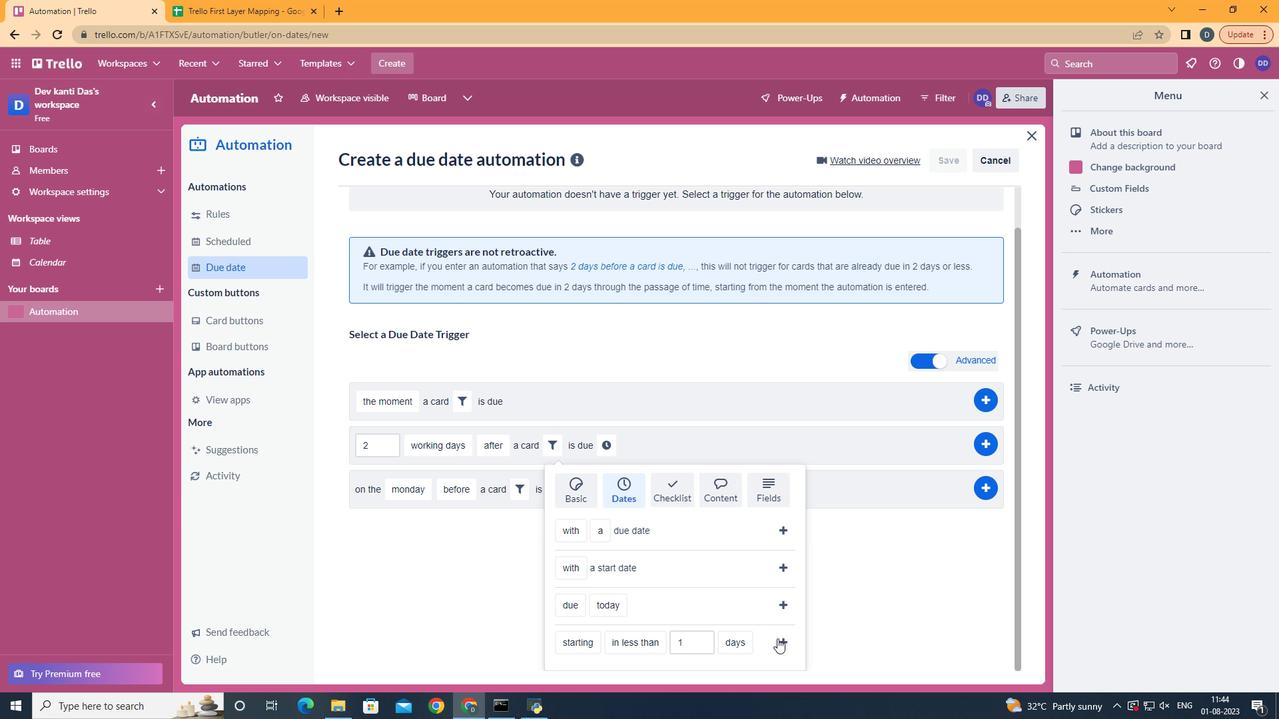 
Action: Mouse pressed left at (781, 644)
Screenshot: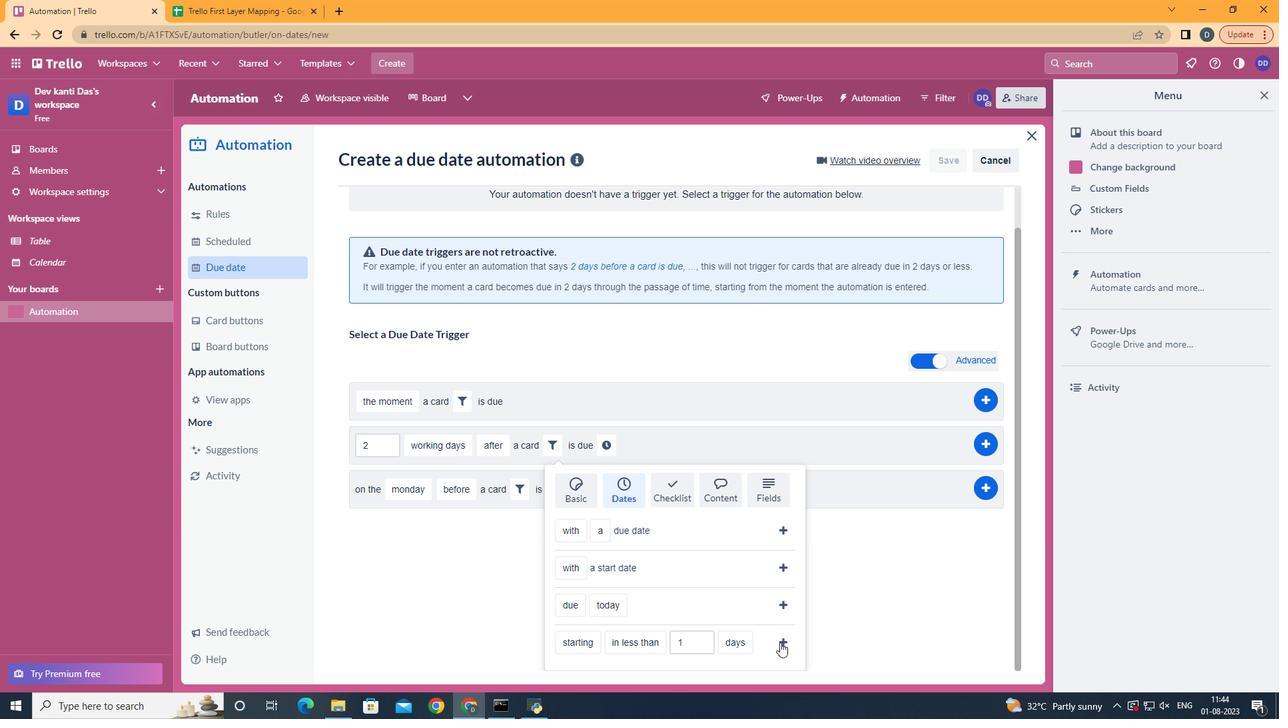 
Action: Mouse moved to (759, 503)
Screenshot: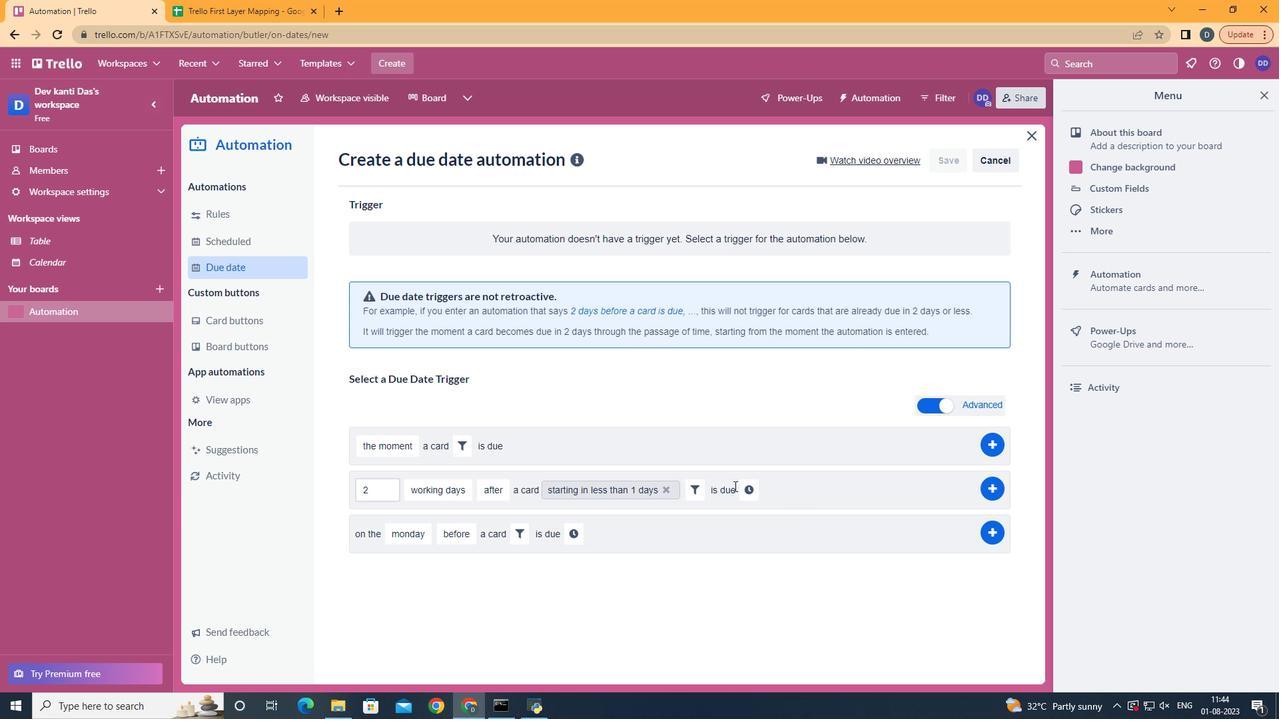 
Action: Mouse pressed left at (759, 503)
Screenshot: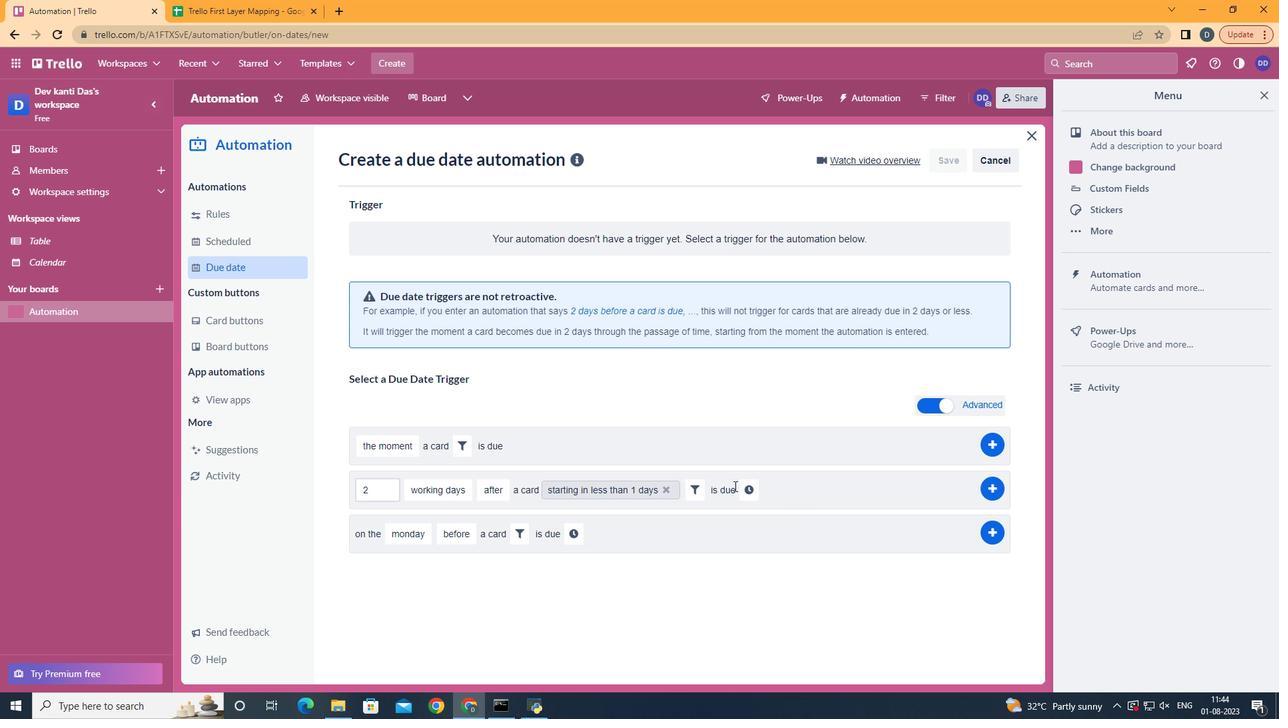 
Action: Mouse moved to (755, 495)
Screenshot: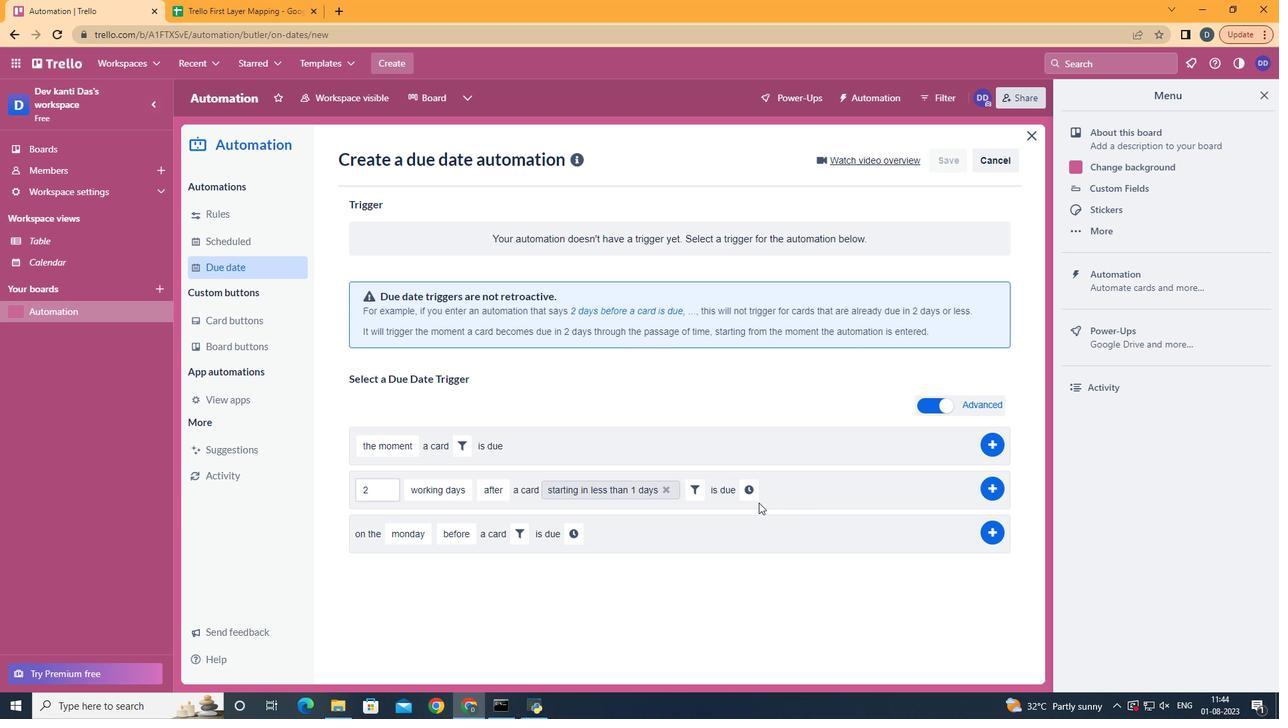 
Action: Mouse pressed left at (755, 495)
Screenshot: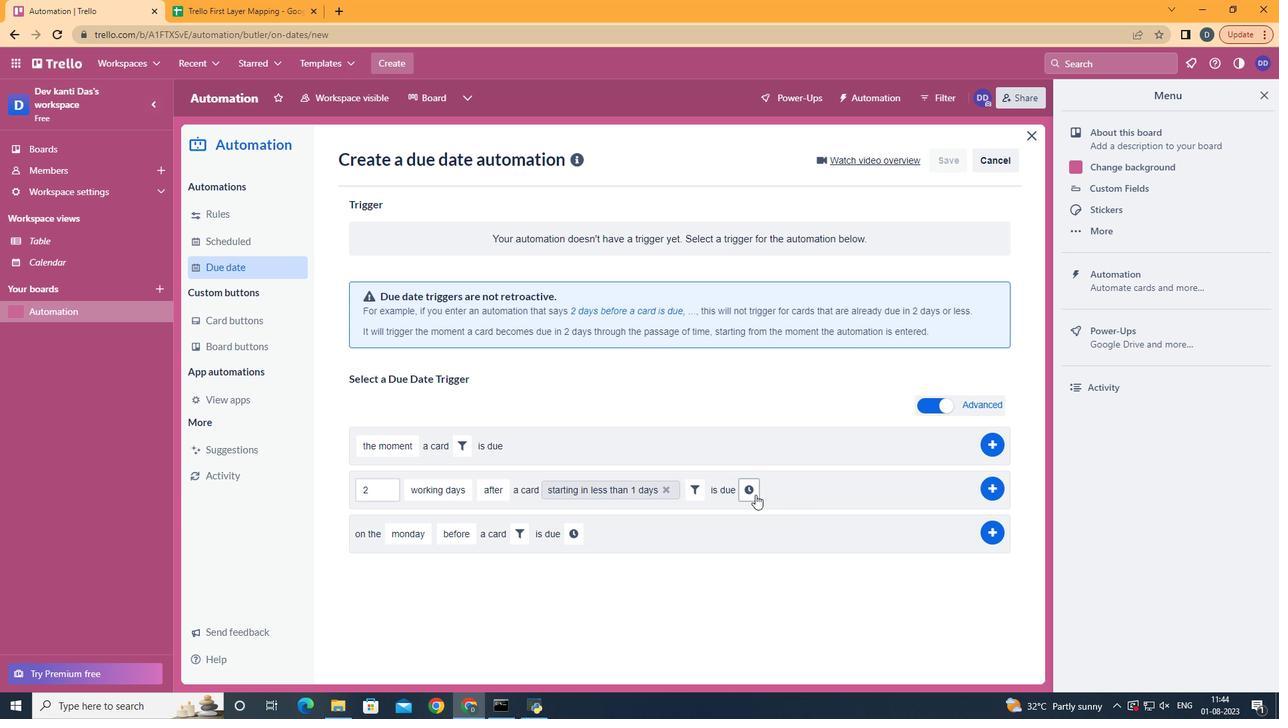 
Action: Mouse moved to (830, 493)
Screenshot: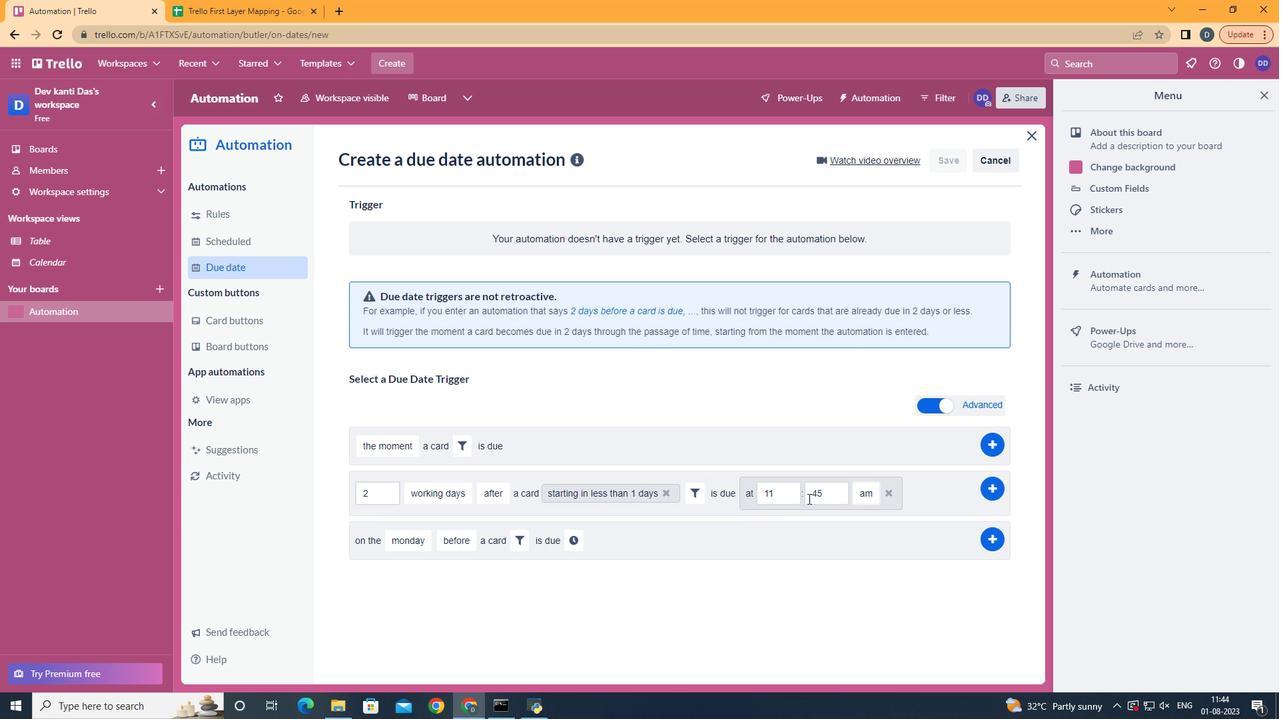 
Action: Mouse pressed left at (830, 493)
Screenshot: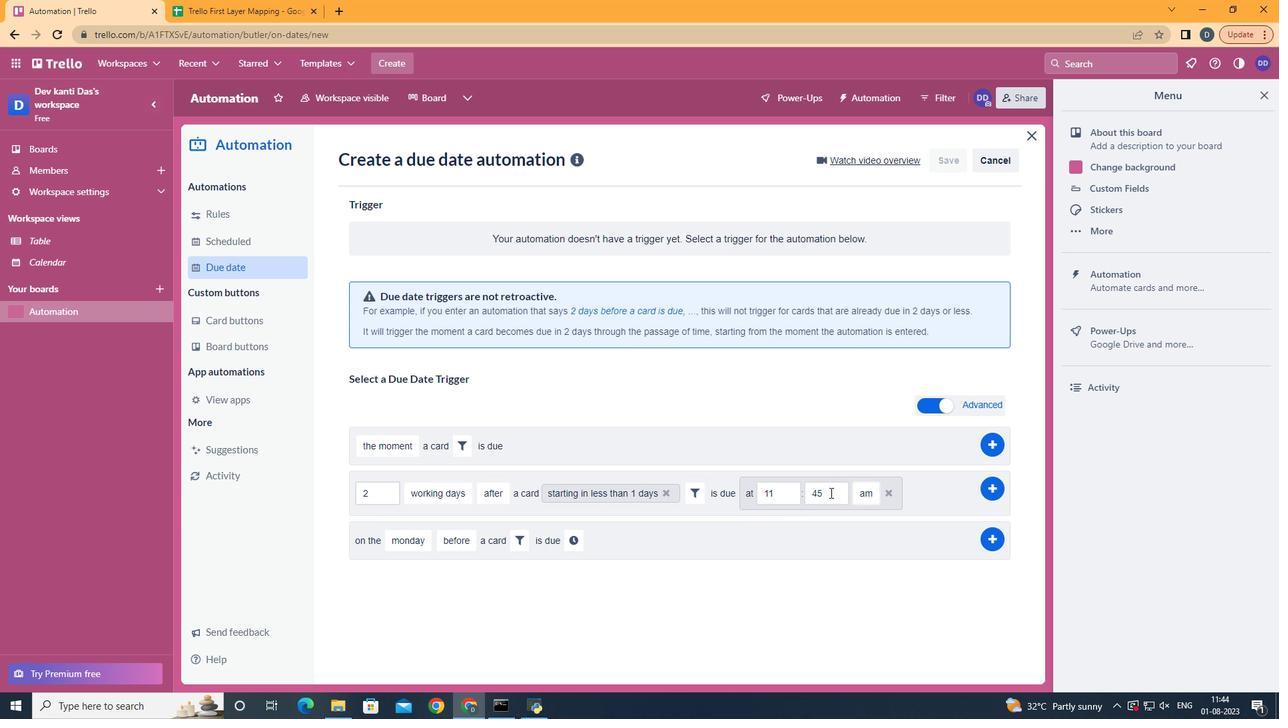 
Action: Key pressed <Key.backspace><Key.backspace>00
Screenshot: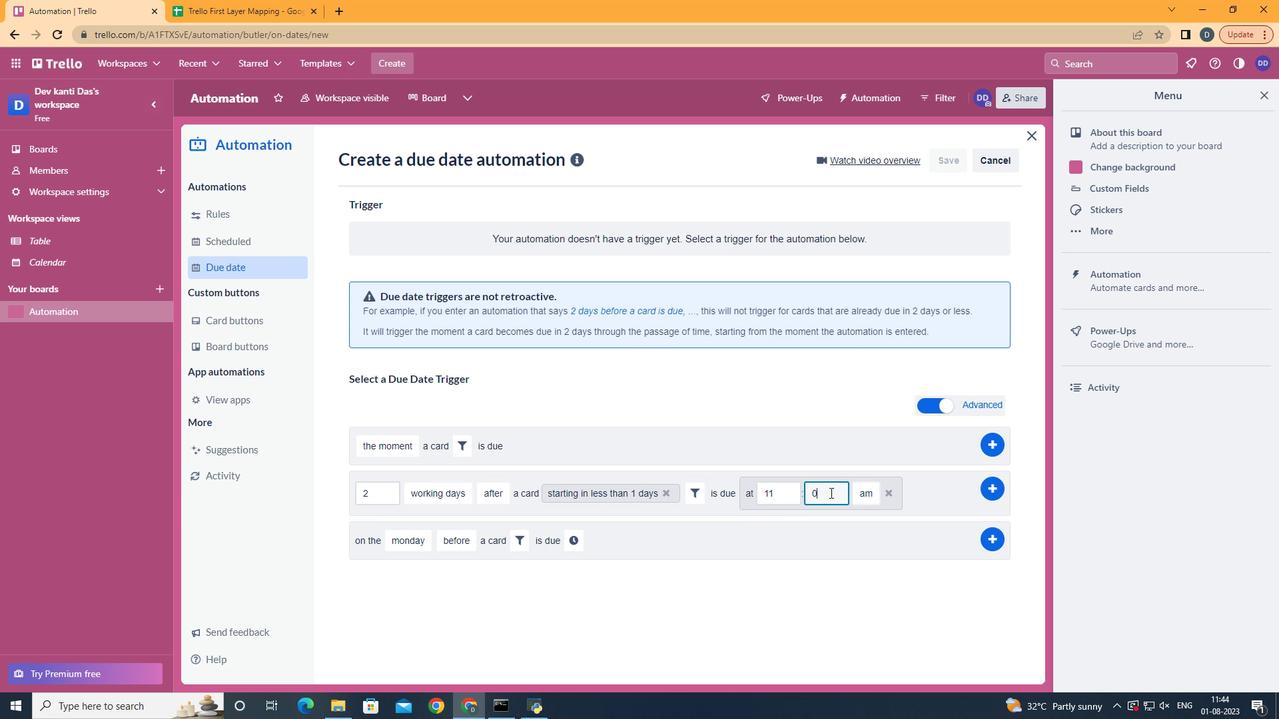 
Action: Mouse moved to (986, 491)
Screenshot: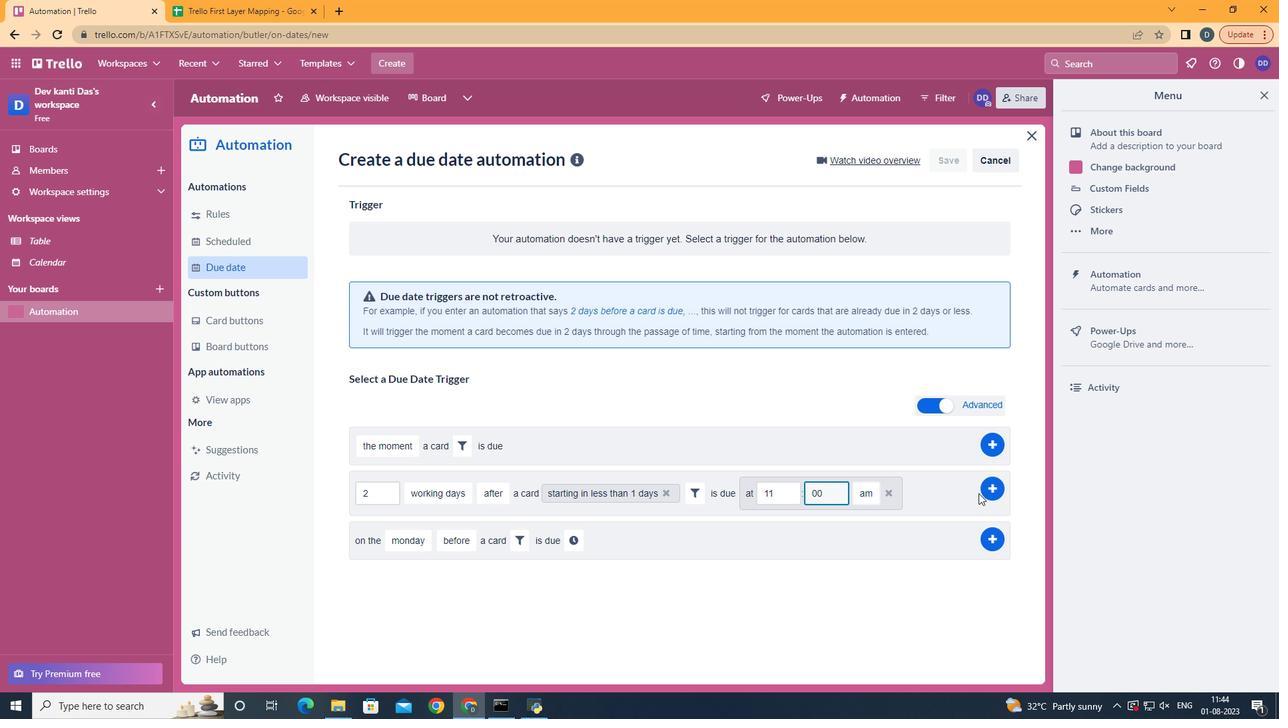 
Action: Mouse pressed left at (986, 491)
Screenshot: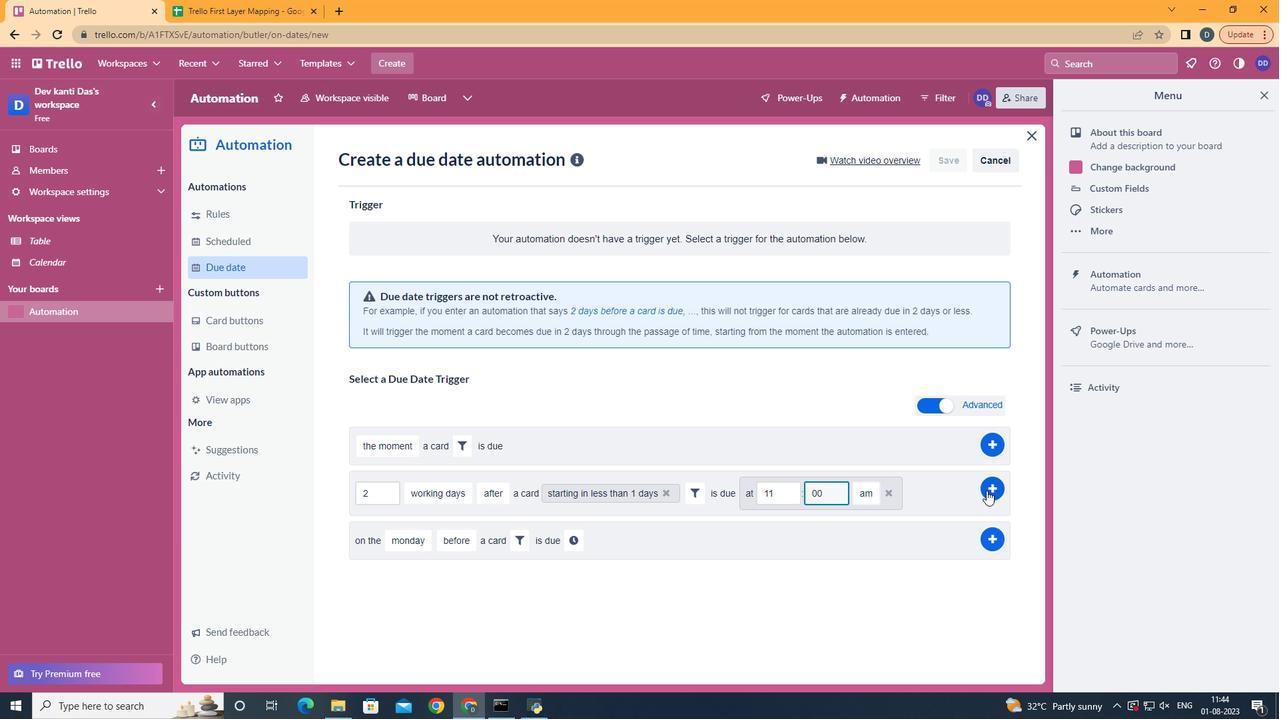 
Action: Mouse moved to (616, 343)
Screenshot: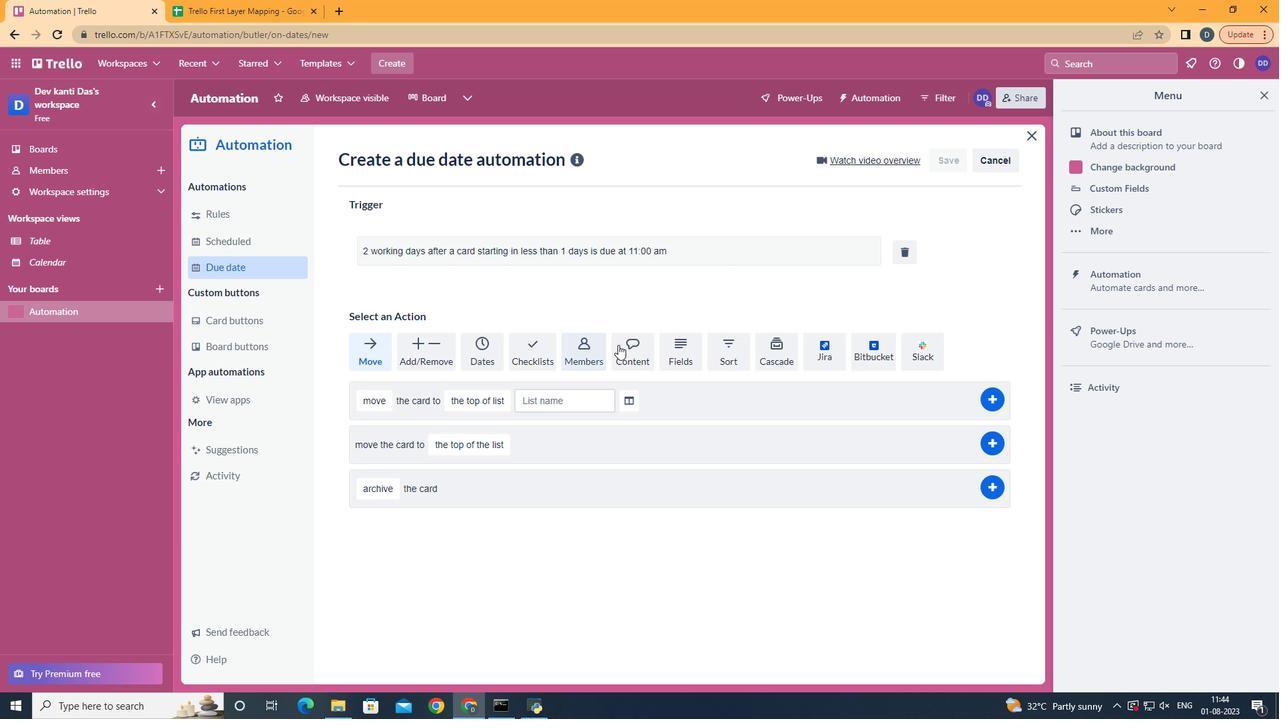 
